 Task: Find connections with filter location Diepenbeek with filter topic #engineeringwith filter profile language German with filter current company Blue Star Limited with filter school Kakinada Institute of Engineering and Technology with filter industry Consumer Services with filter service category Retirement Planning with filter keywords title Funeral Attendant
Action: Mouse moved to (491, 97)
Screenshot: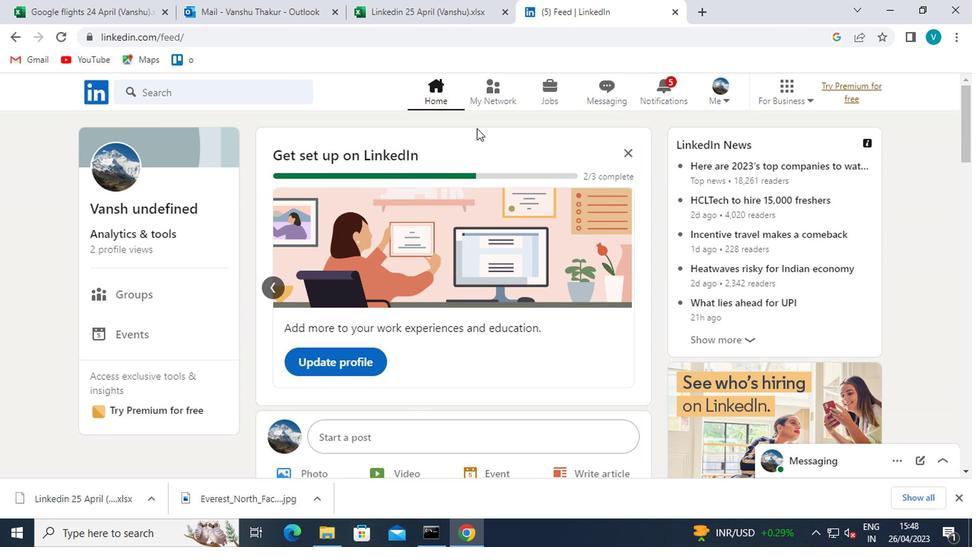
Action: Mouse pressed left at (491, 97)
Screenshot: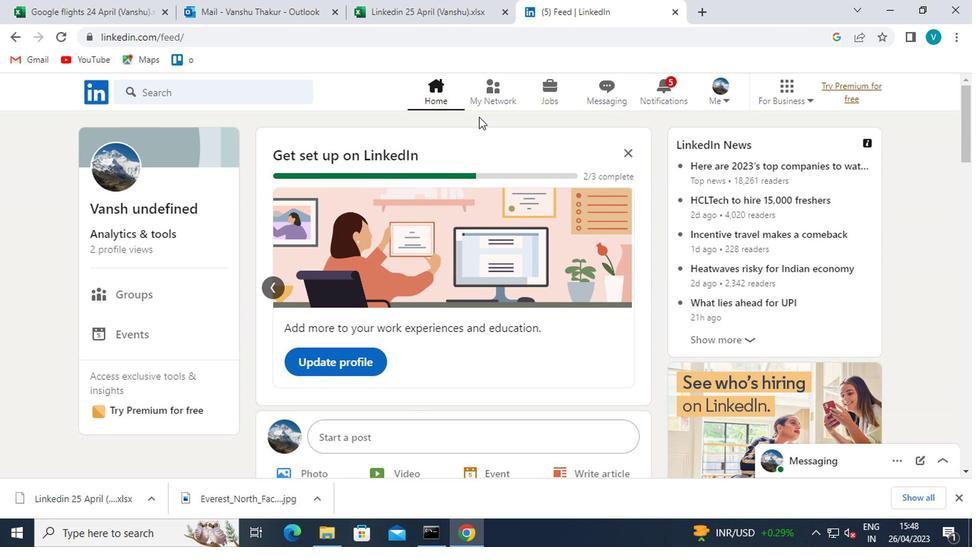 
Action: Mouse moved to (155, 173)
Screenshot: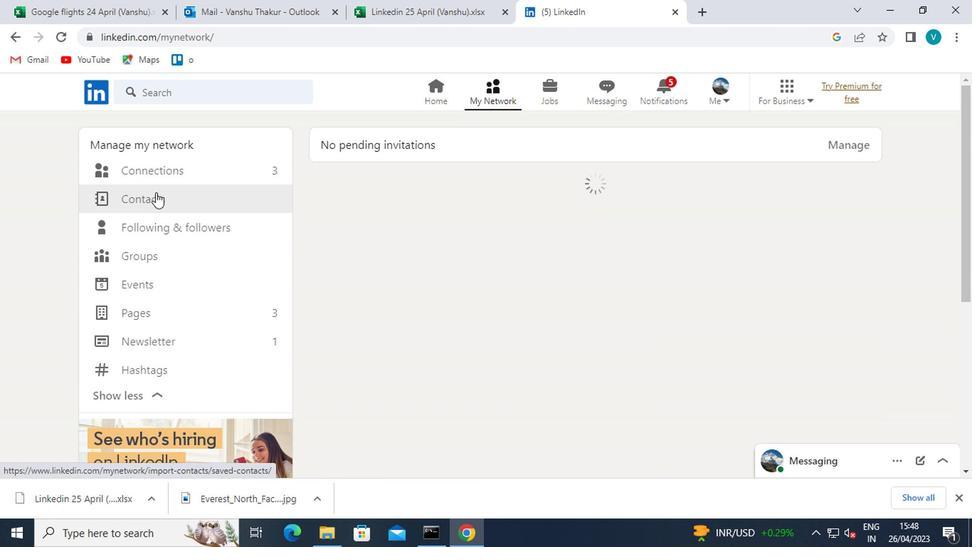 
Action: Mouse pressed left at (155, 173)
Screenshot: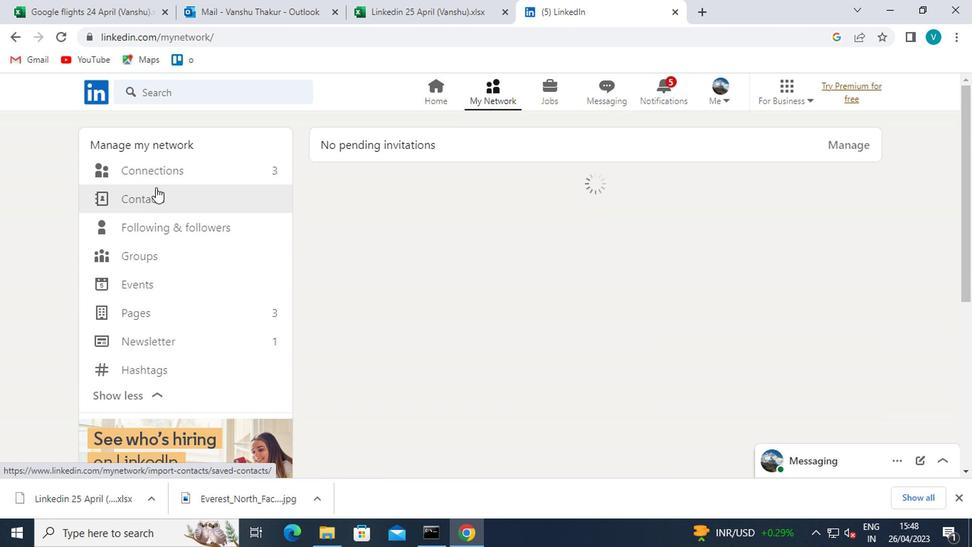 
Action: Mouse moved to (602, 177)
Screenshot: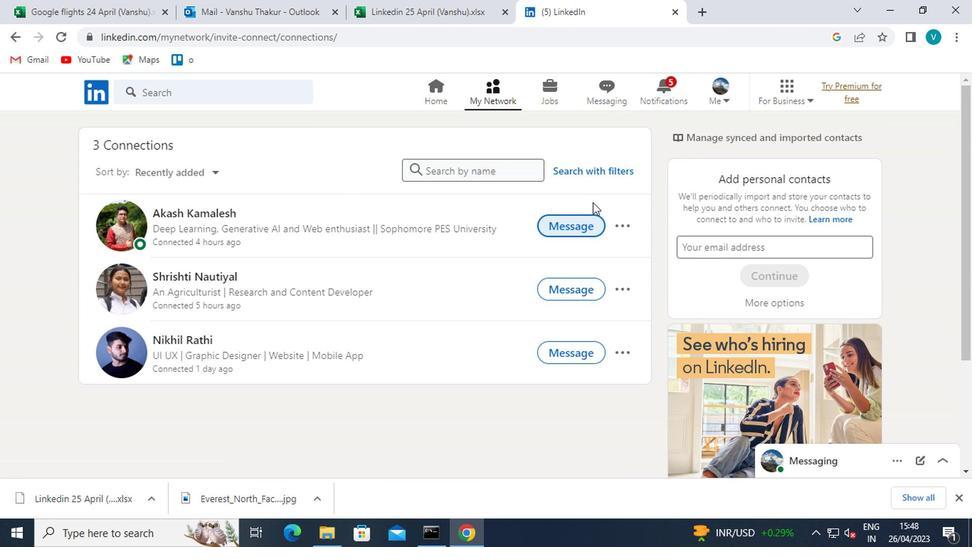 
Action: Mouse pressed left at (602, 177)
Screenshot: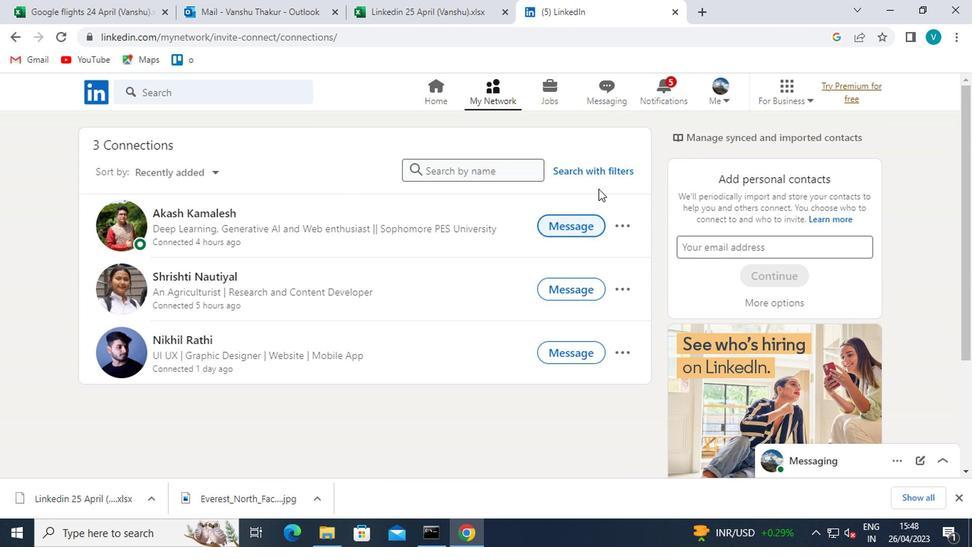 
Action: Mouse moved to (485, 130)
Screenshot: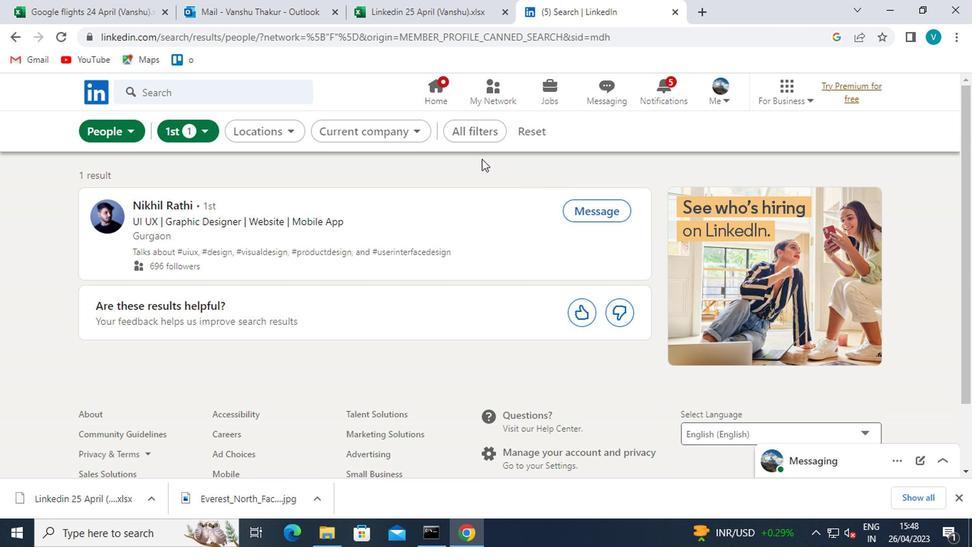 
Action: Mouse pressed left at (485, 130)
Screenshot: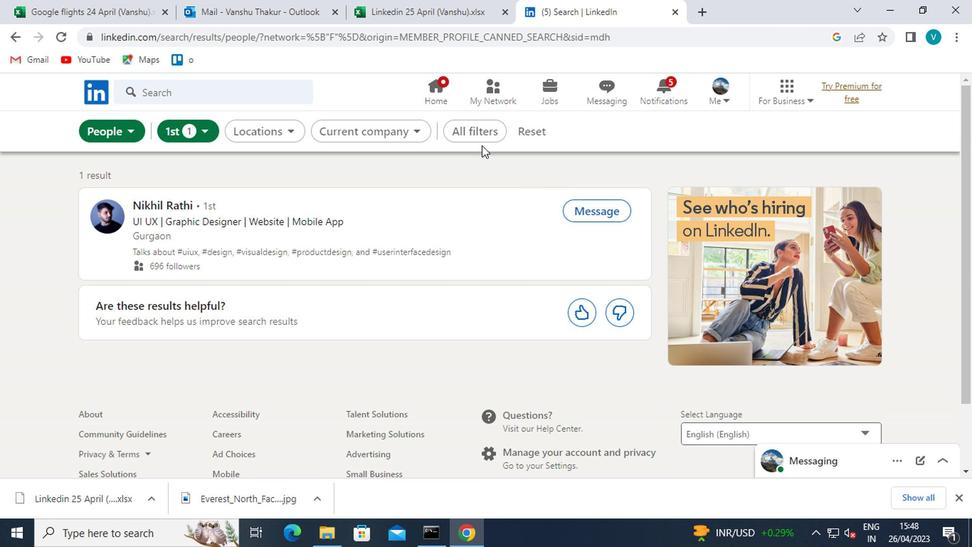 
Action: Mouse moved to (665, 289)
Screenshot: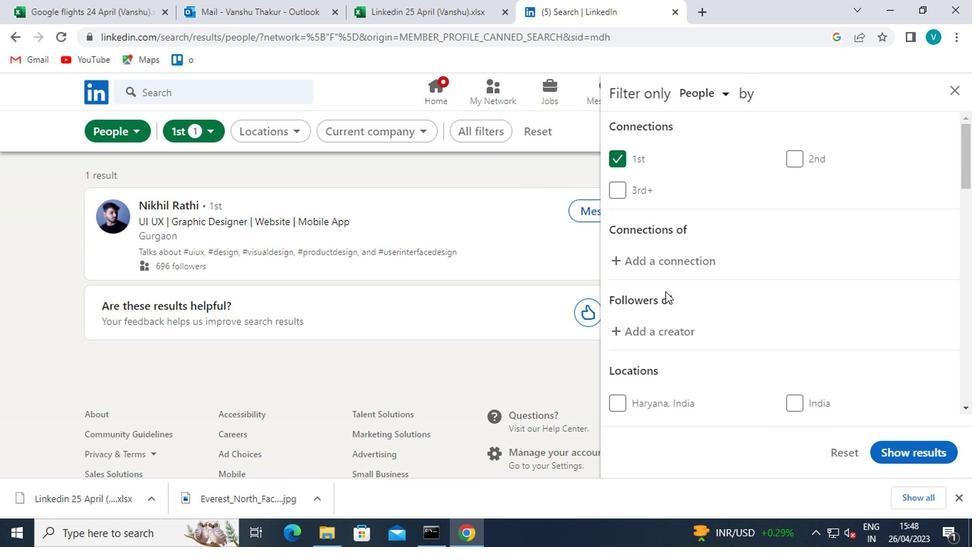 
Action: Mouse scrolled (665, 289) with delta (0, 0)
Screenshot: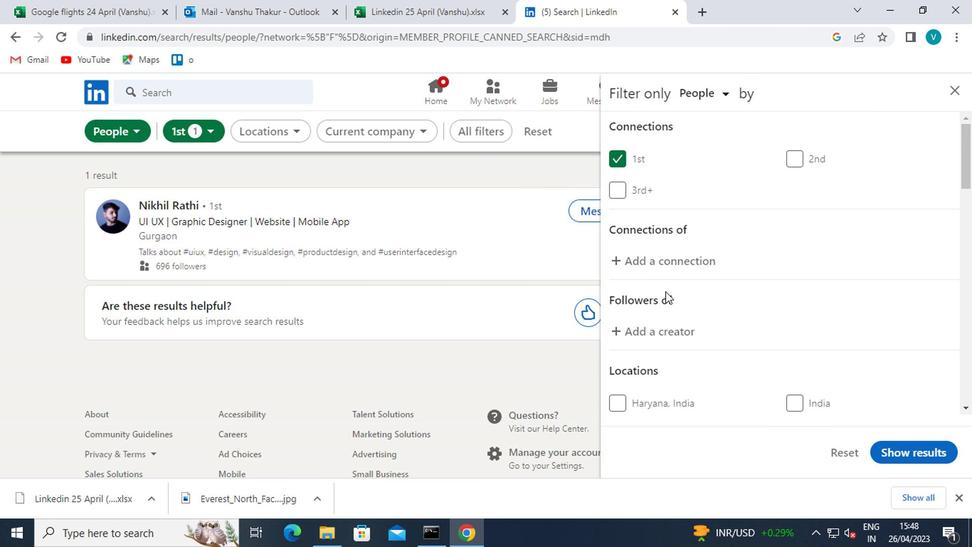 
Action: Mouse moved to (665, 290)
Screenshot: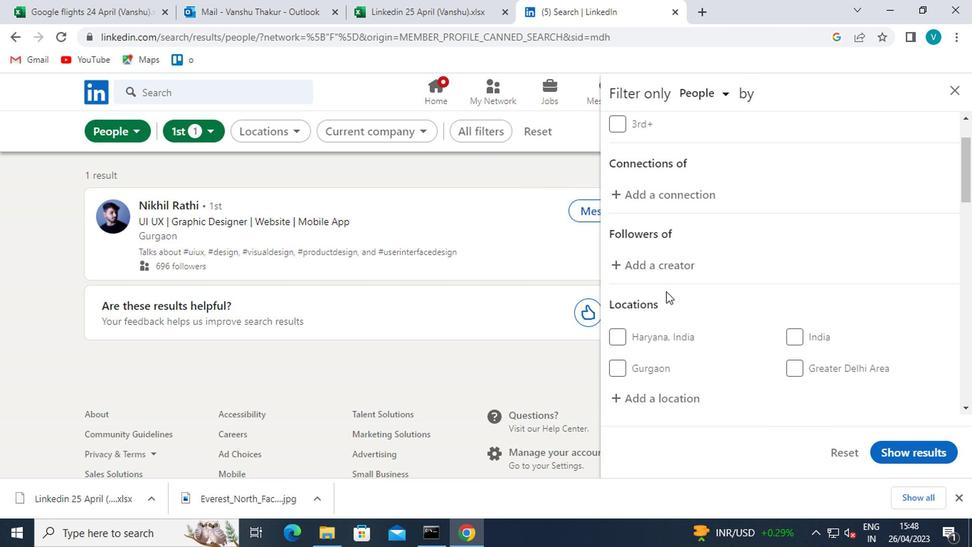 
Action: Mouse scrolled (665, 289) with delta (0, 0)
Screenshot: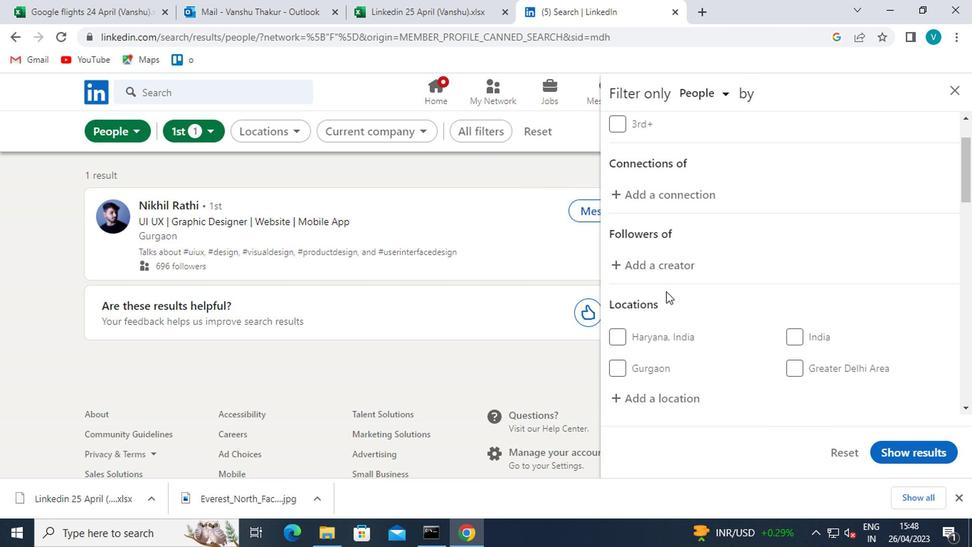 
Action: Mouse moved to (670, 327)
Screenshot: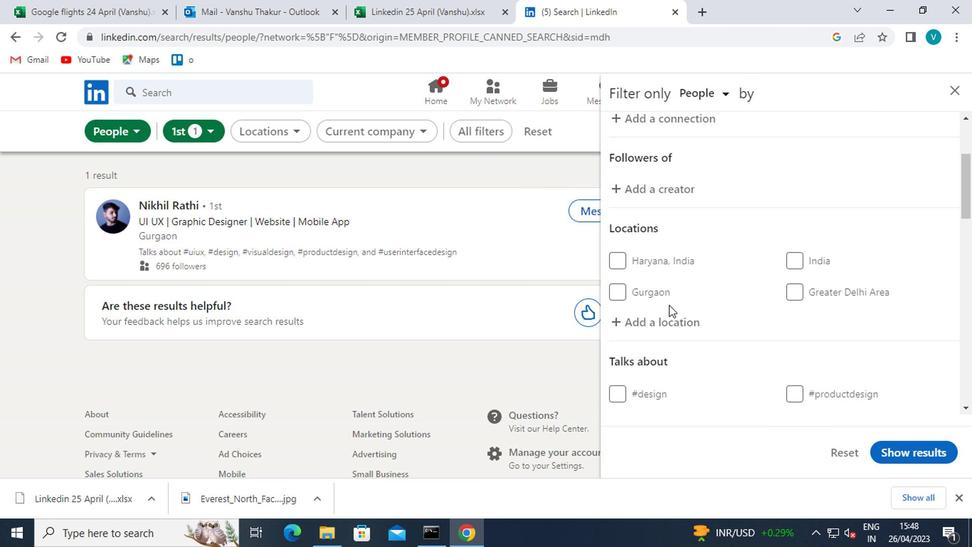 
Action: Mouse pressed left at (670, 327)
Screenshot: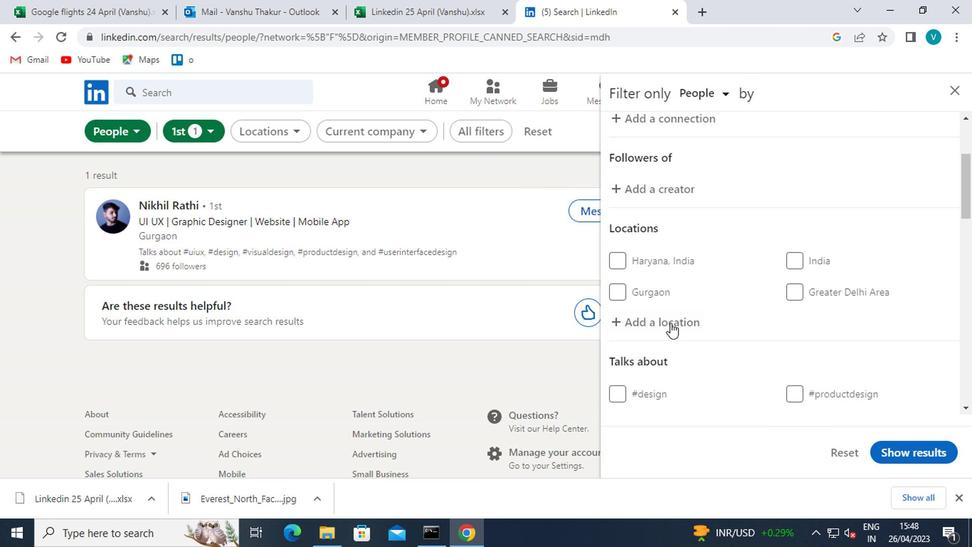 
Action: Mouse moved to (670, 327)
Screenshot: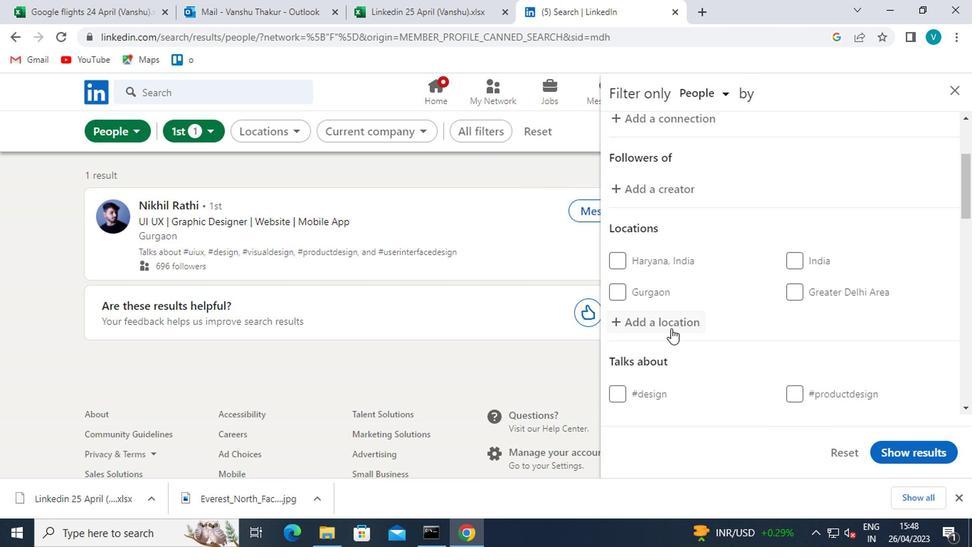 
Action: Key pressed <Key.shift><Key.shift><Key.shift><Key.shift><Key.shift><Key.shift><Key.shift><Key.shift><Key.shift><Key.shift><Key.shift><Key.shift><Key.shift><Key.shift><Key.shift>DIEPEN
Screenshot: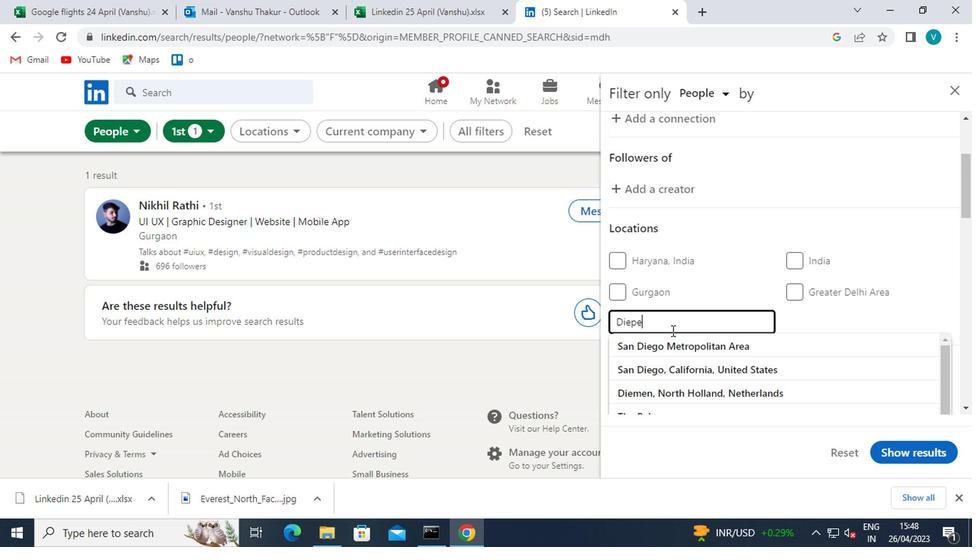 
Action: Mouse moved to (691, 345)
Screenshot: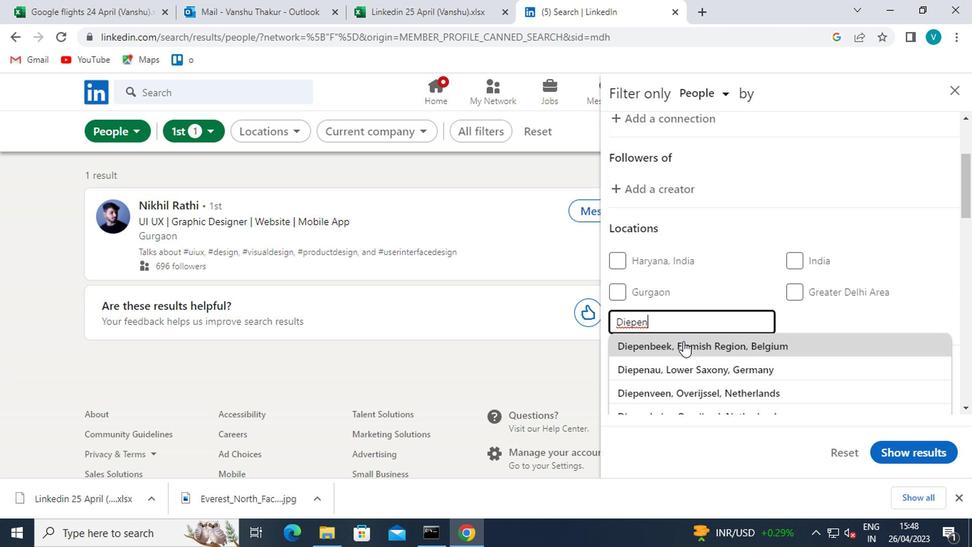 
Action: Mouse pressed left at (691, 345)
Screenshot: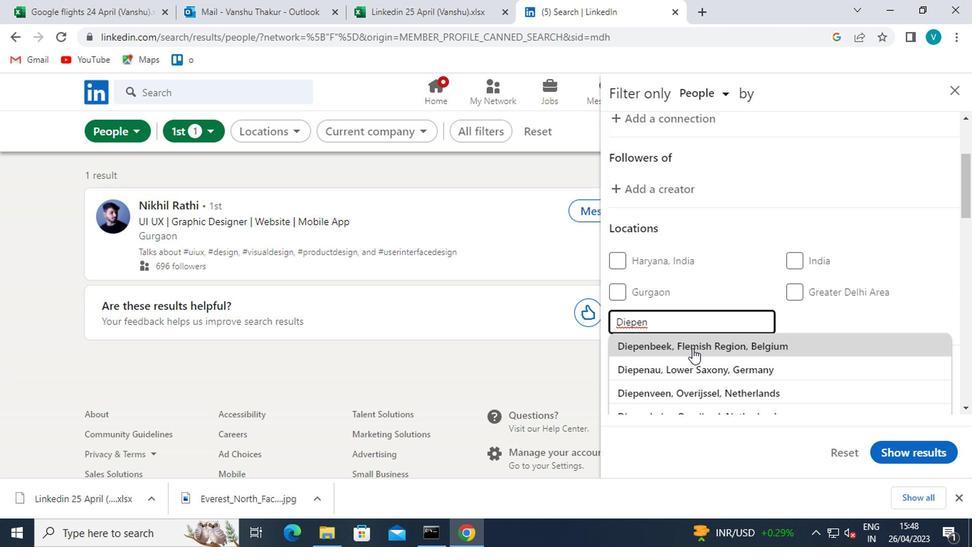 
Action: Mouse moved to (715, 326)
Screenshot: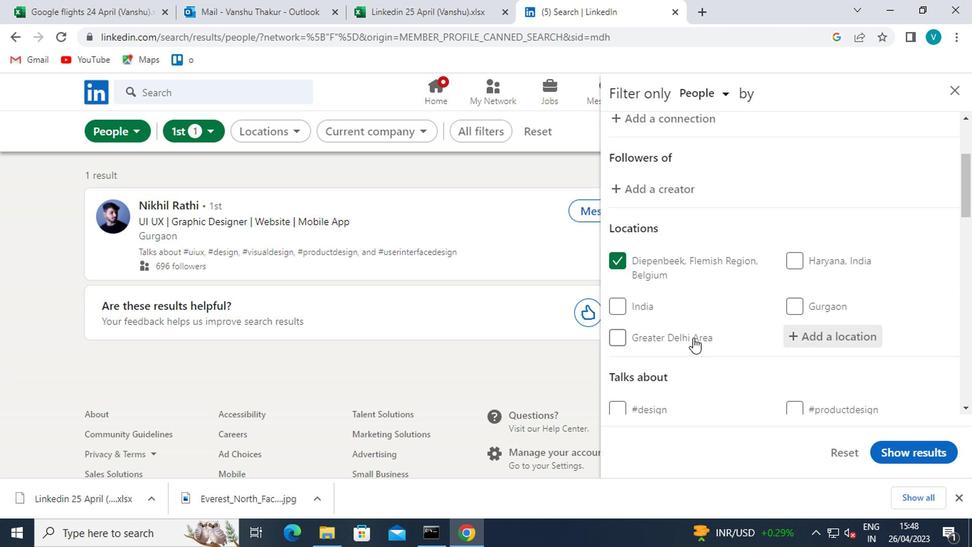 
Action: Mouse scrolled (715, 325) with delta (0, 0)
Screenshot: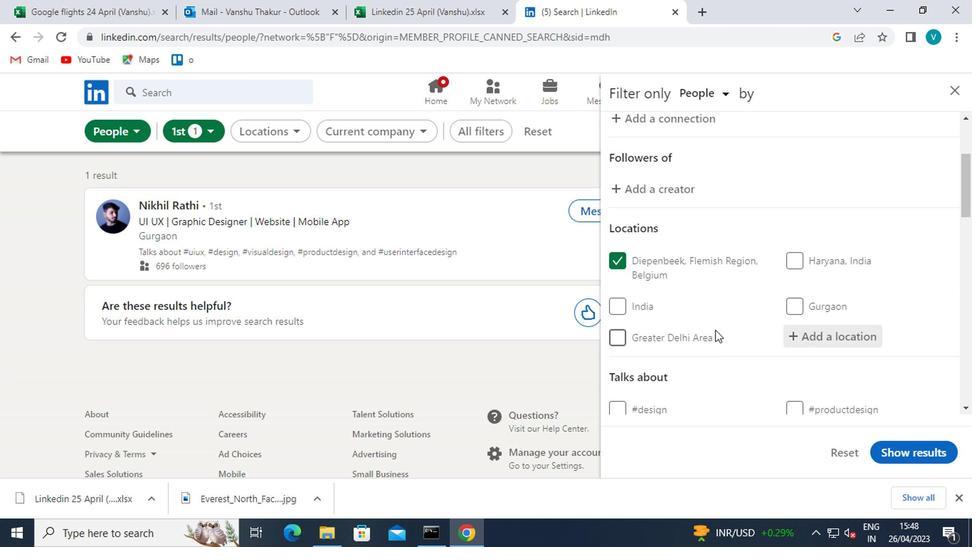 
Action: Mouse scrolled (715, 325) with delta (0, 0)
Screenshot: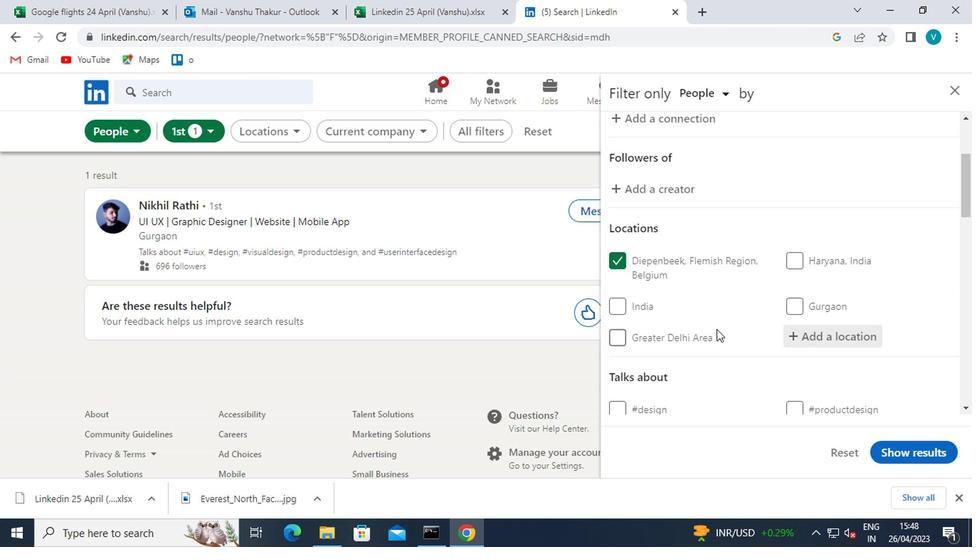 
Action: Mouse moved to (806, 331)
Screenshot: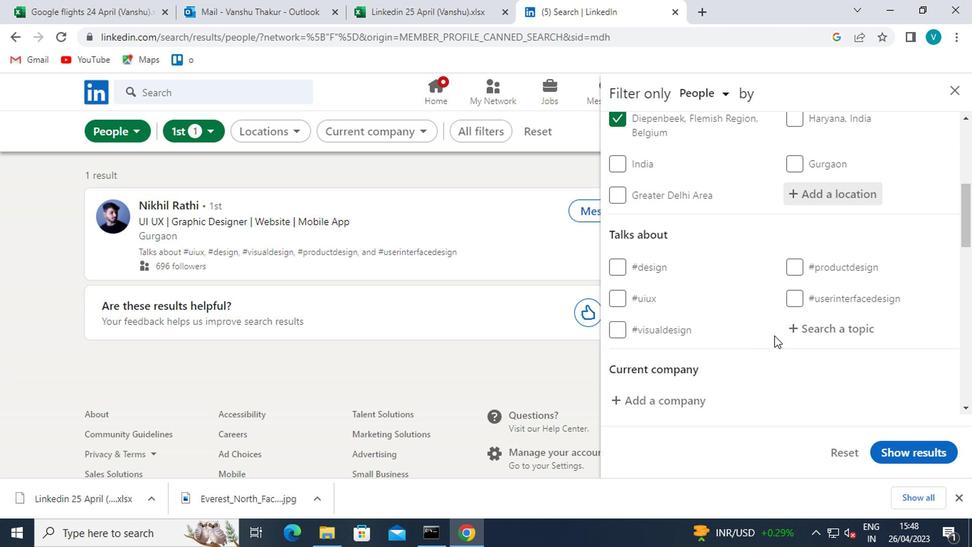 
Action: Mouse pressed left at (806, 331)
Screenshot: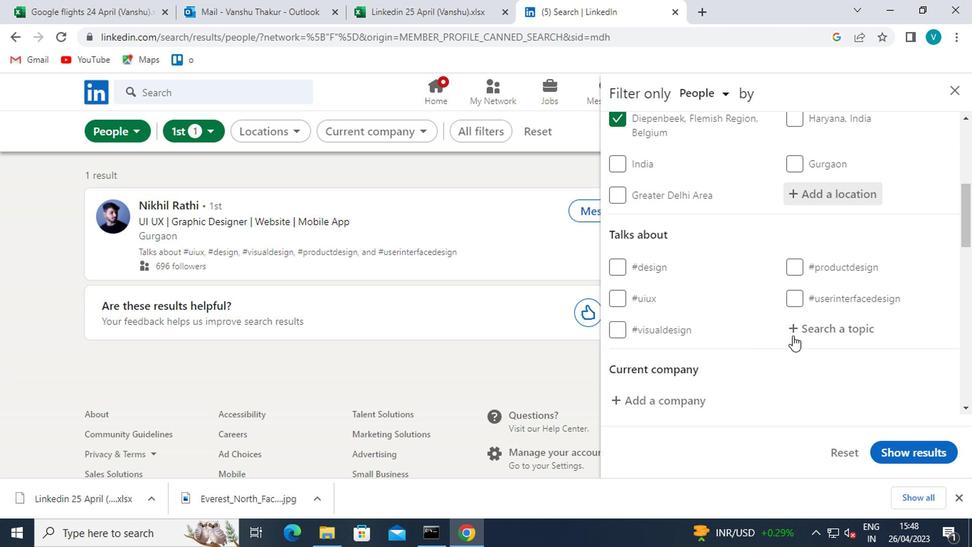 
Action: Key pressed <Key.shift><Key.shift><Key.shift><Key.shift><Key.shift>#ENGINEERING<Key.space>
Screenshot: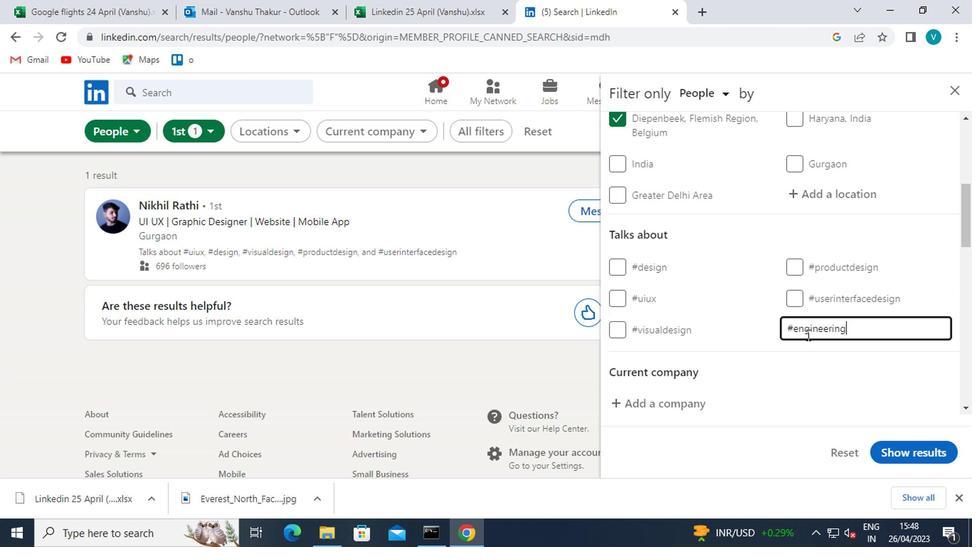 
Action: Mouse moved to (813, 365)
Screenshot: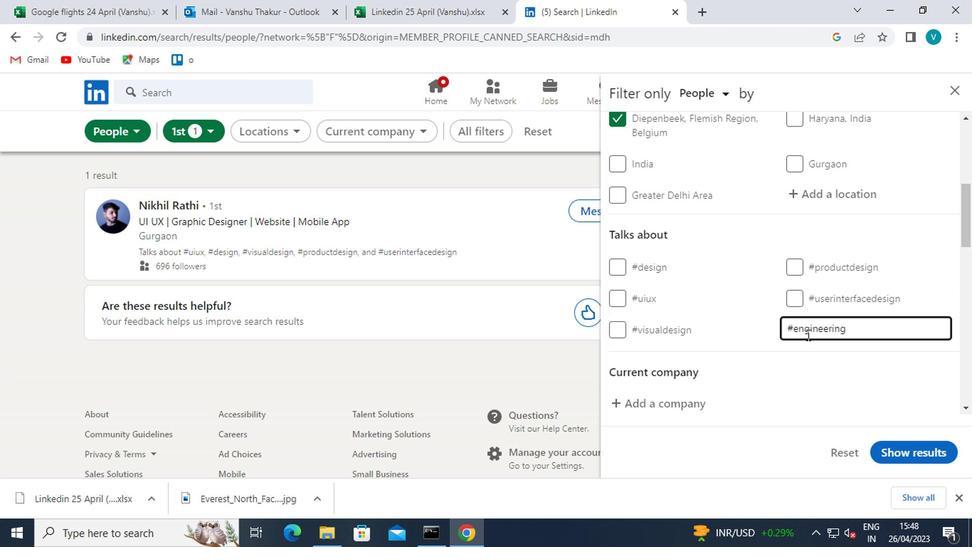 
Action: Mouse pressed left at (813, 365)
Screenshot: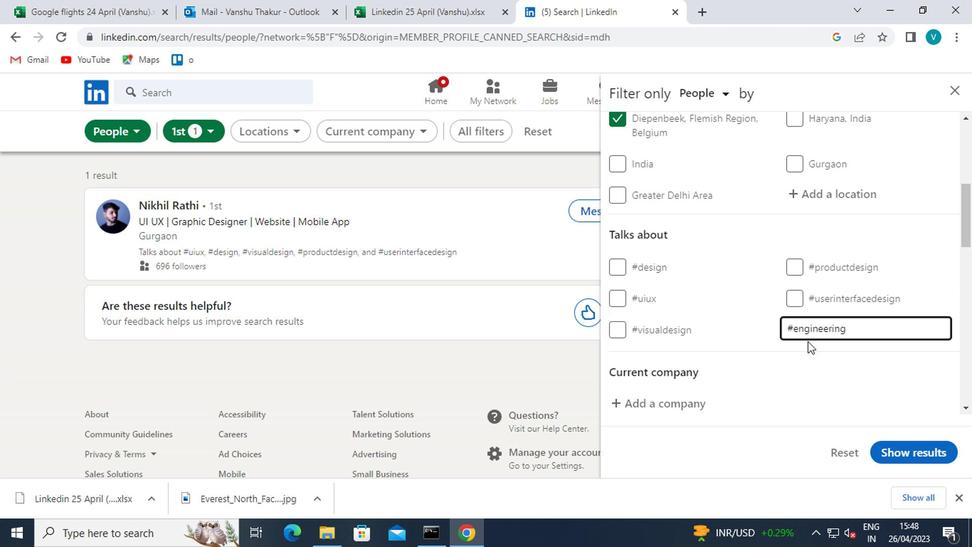 
Action: Mouse moved to (815, 365)
Screenshot: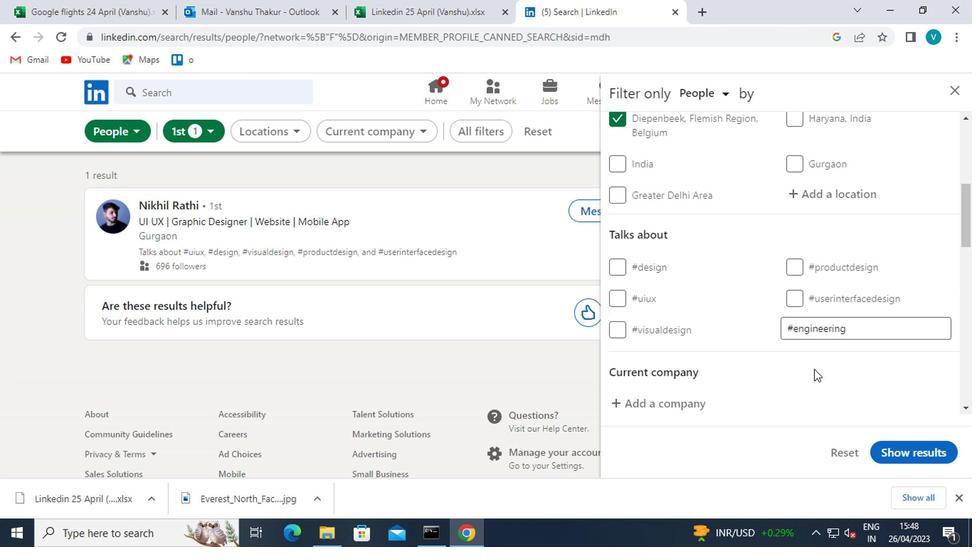 
Action: Mouse scrolled (815, 365) with delta (0, 0)
Screenshot: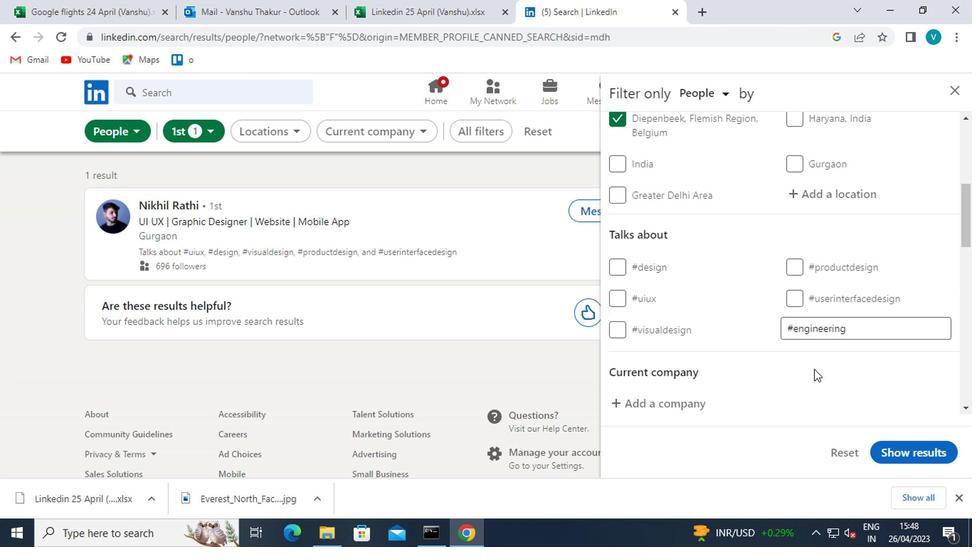
Action: Mouse scrolled (815, 365) with delta (0, 0)
Screenshot: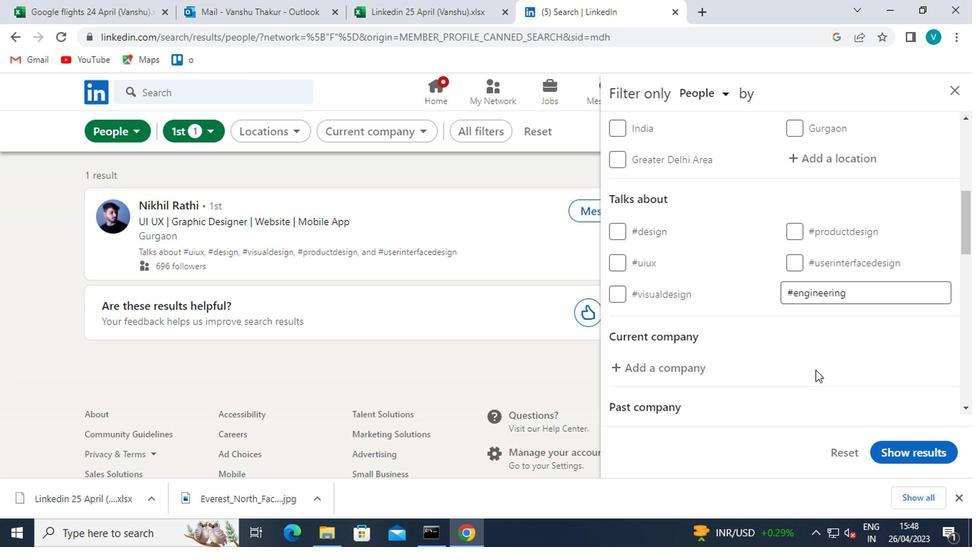 
Action: Mouse moved to (642, 265)
Screenshot: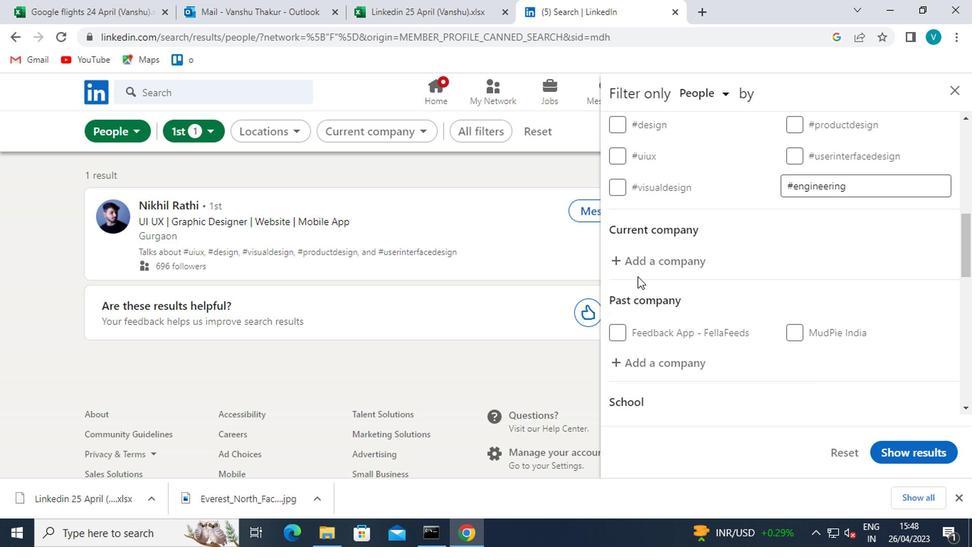 
Action: Mouse pressed left at (642, 265)
Screenshot: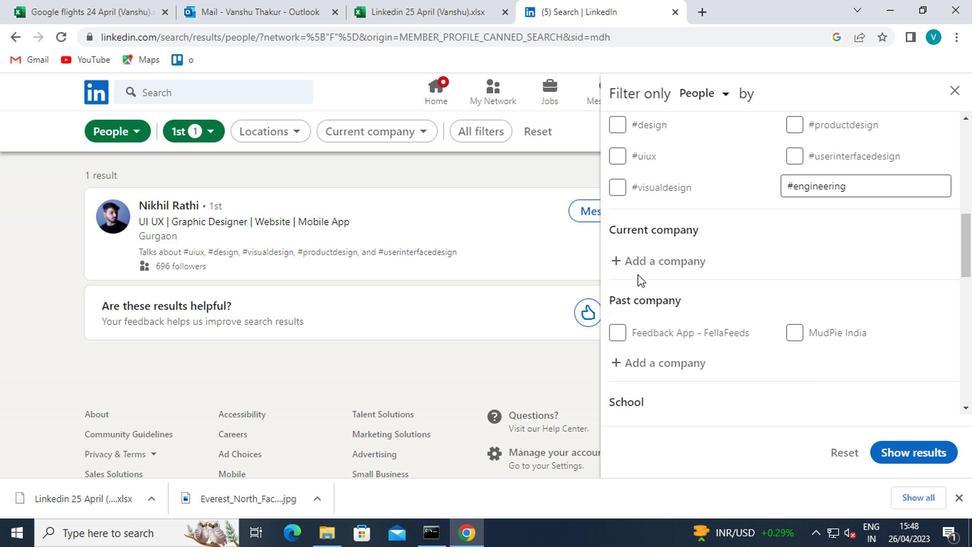 
Action: Mouse moved to (648, 261)
Screenshot: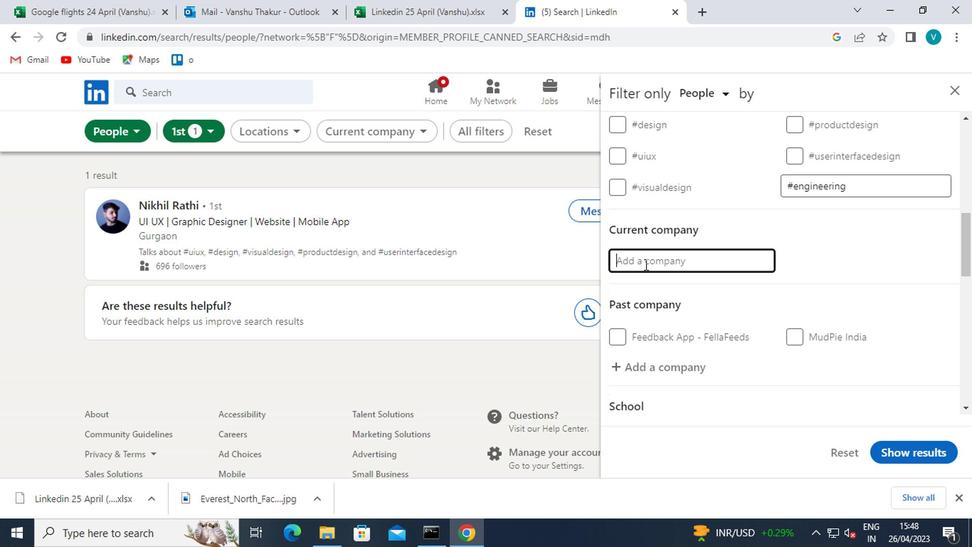 
Action: Key pressed <Key.shift>BLUE<Key.space><Key.shift>SATR<Key.space>
Screenshot: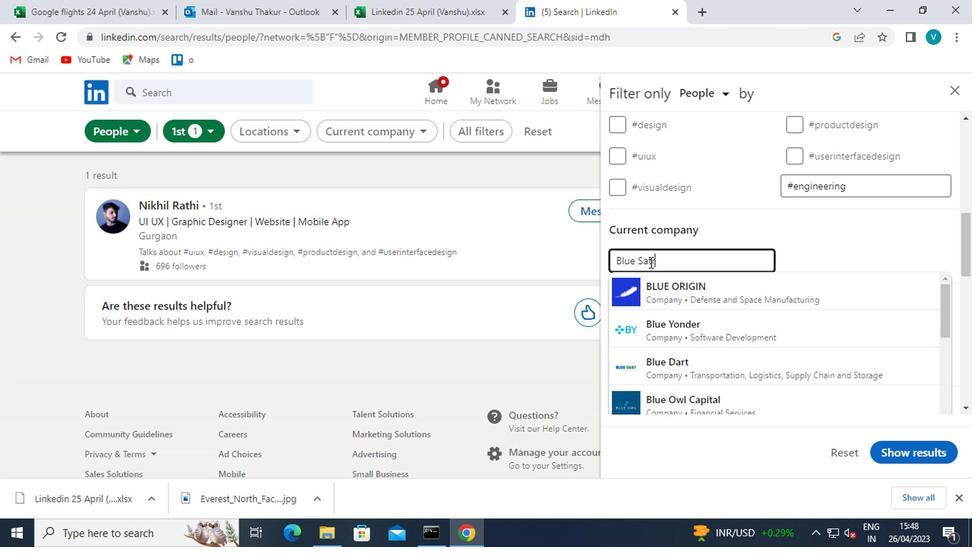 
Action: Mouse moved to (709, 274)
Screenshot: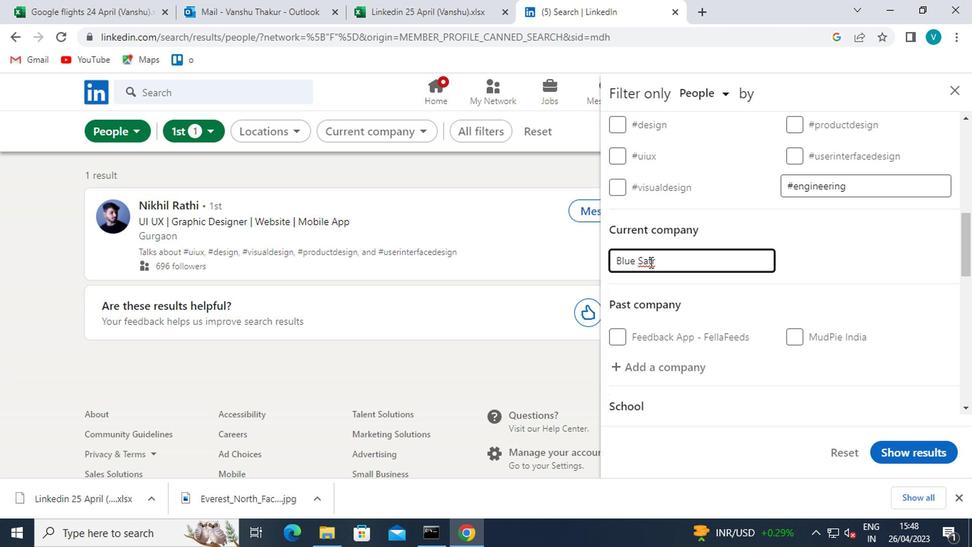 
Action: Key pressed <Key.backspace><Key.backspace><Key.backspace><Key.backspace>TAR<Key.space>
Screenshot: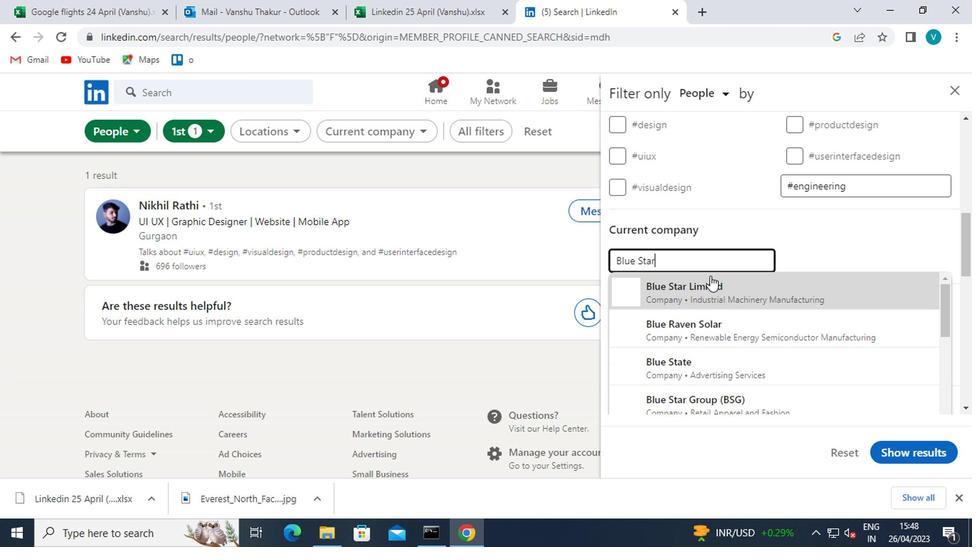 
Action: Mouse pressed left at (709, 274)
Screenshot: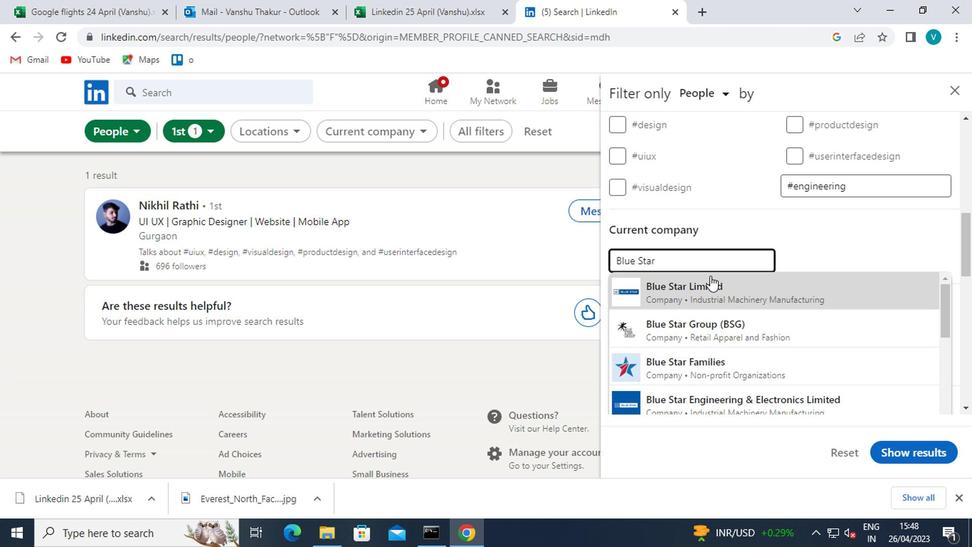 
Action: Mouse moved to (710, 274)
Screenshot: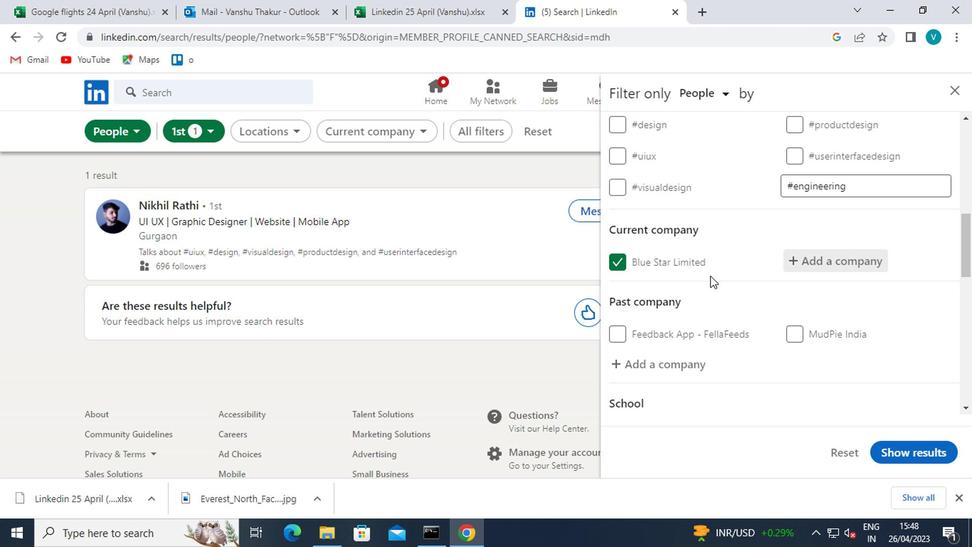 
Action: Mouse scrolled (710, 273) with delta (0, -1)
Screenshot: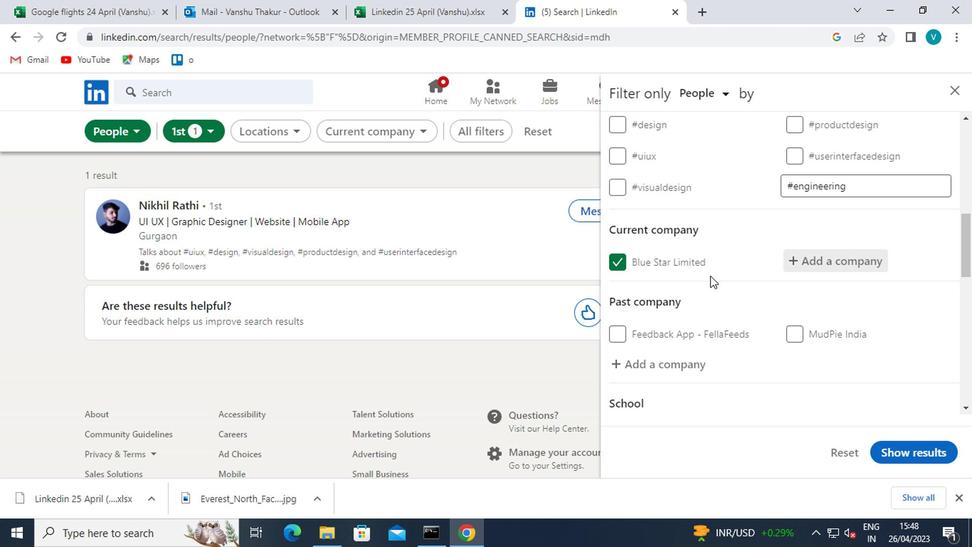
Action: Mouse scrolled (710, 273) with delta (0, -1)
Screenshot: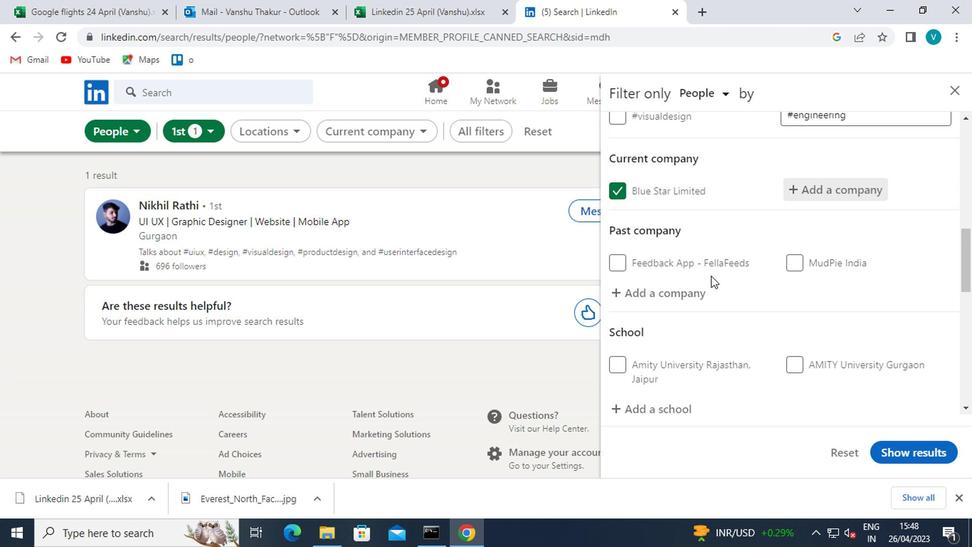 
Action: Mouse moved to (665, 337)
Screenshot: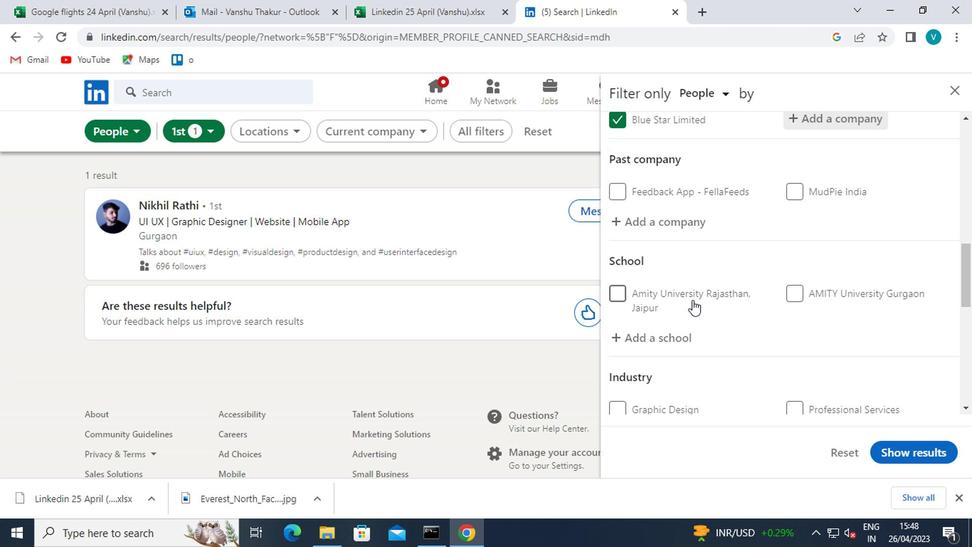 
Action: Mouse pressed left at (665, 337)
Screenshot: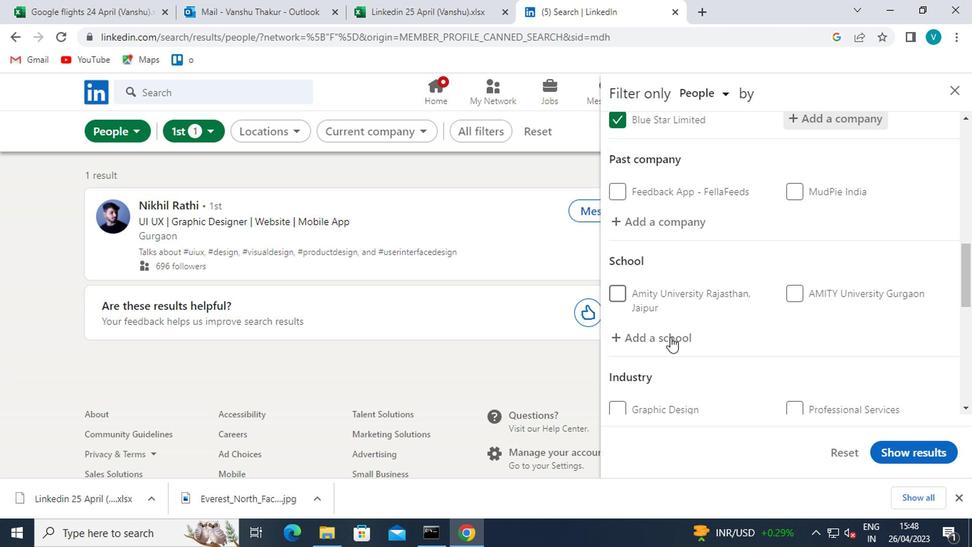 
Action: Mouse moved to (679, 342)
Screenshot: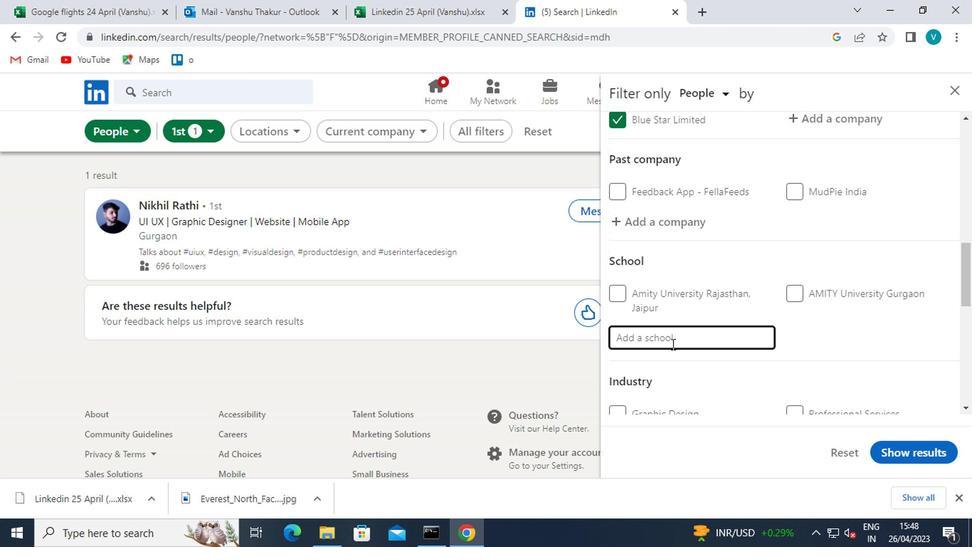 
Action: Key pressed <Key.shift>KAKINADA
Screenshot: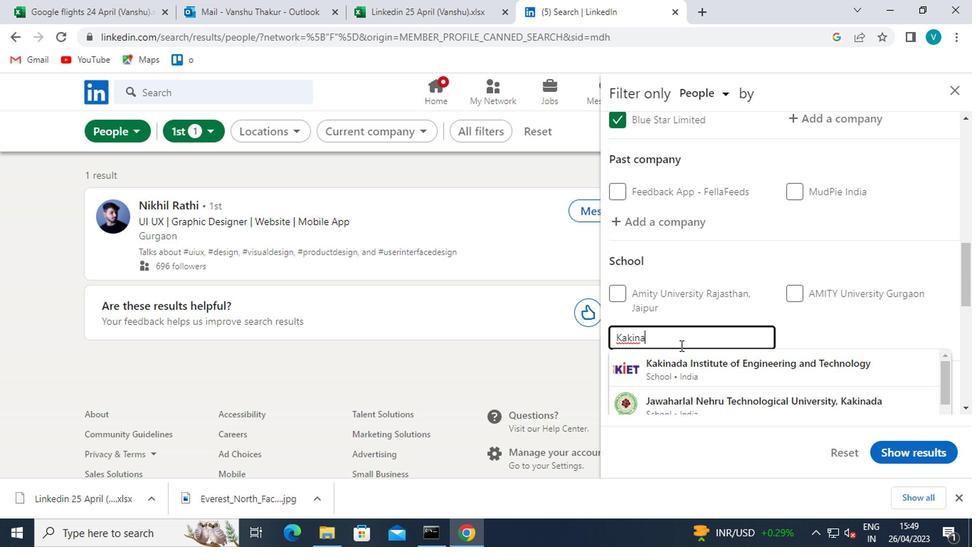 
Action: Mouse moved to (714, 365)
Screenshot: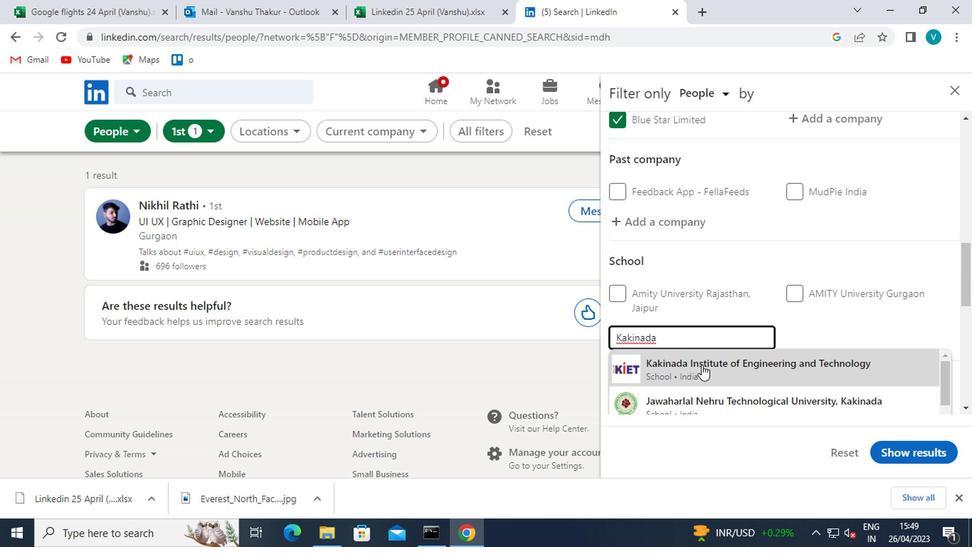 
Action: Mouse pressed left at (714, 365)
Screenshot: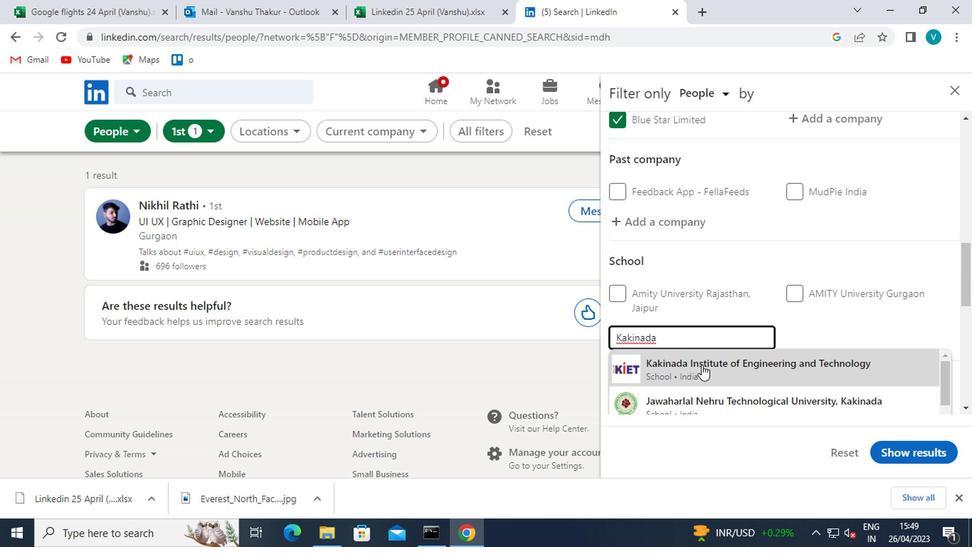 
Action: Mouse moved to (757, 348)
Screenshot: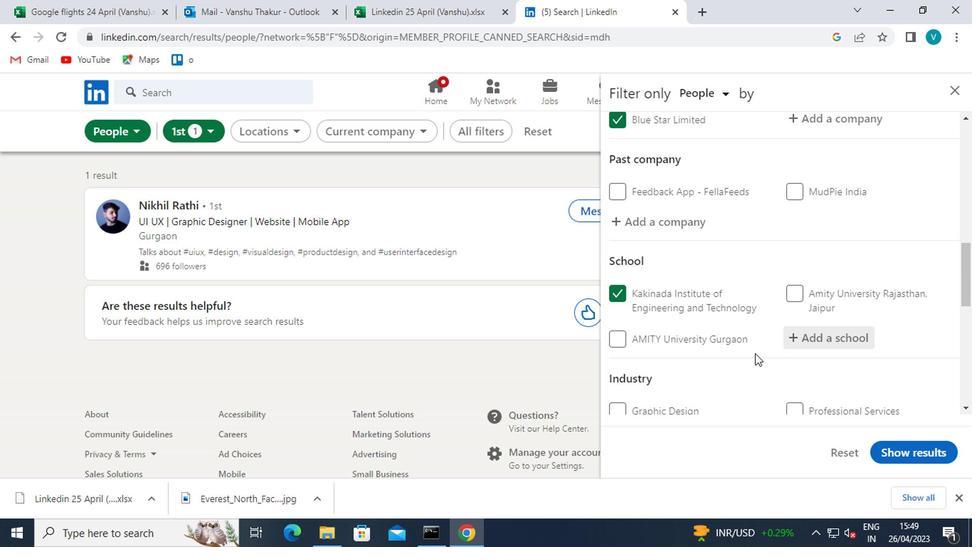 
Action: Mouse scrolled (757, 348) with delta (0, 0)
Screenshot: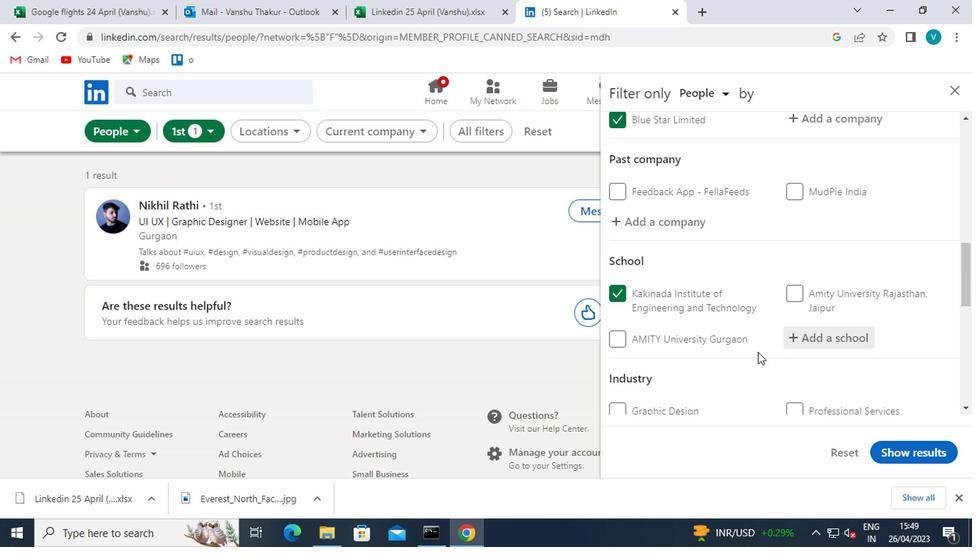 
Action: Mouse scrolled (757, 348) with delta (0, 0)
Screenshot: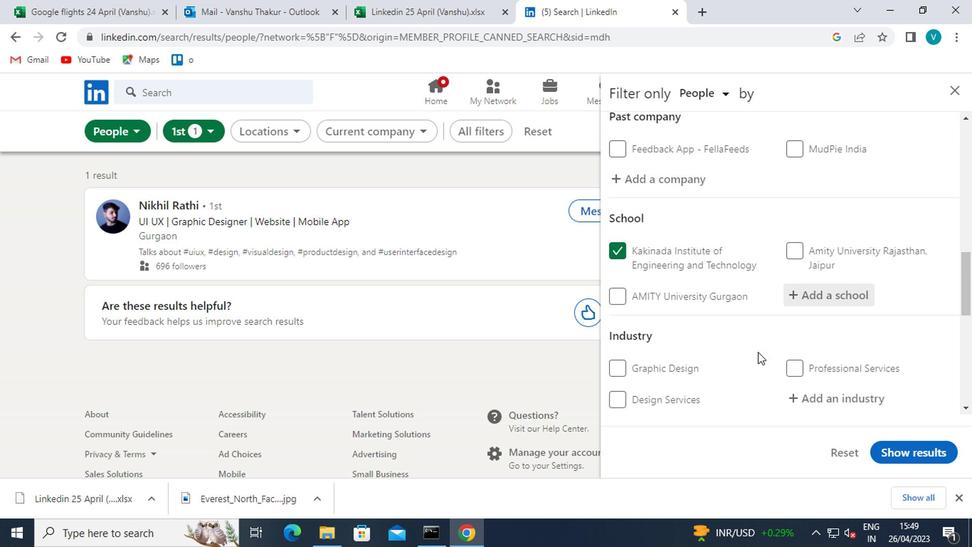 
Action: Mouse moved to (829, 298)
Screenshot: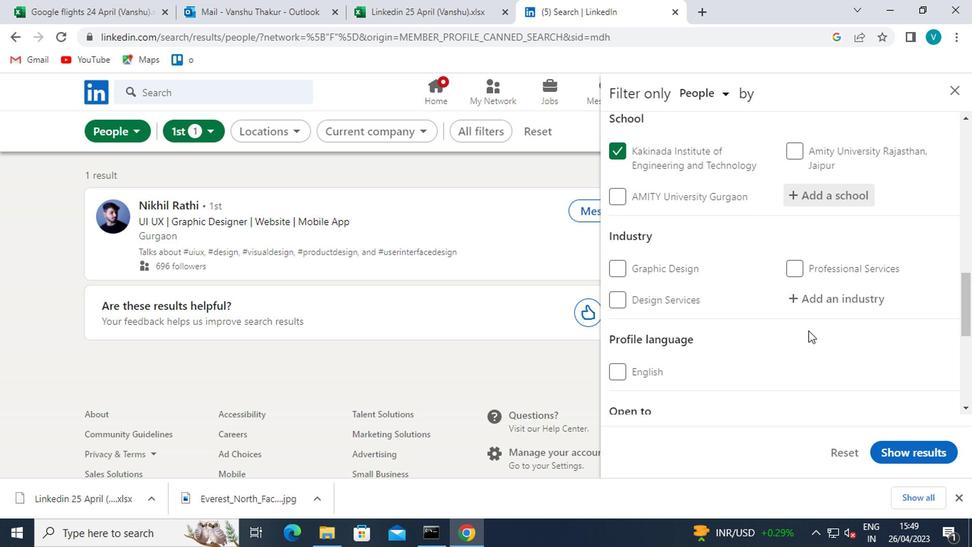 
Action: Mouse pressed left at (829, 298)
Screenshot: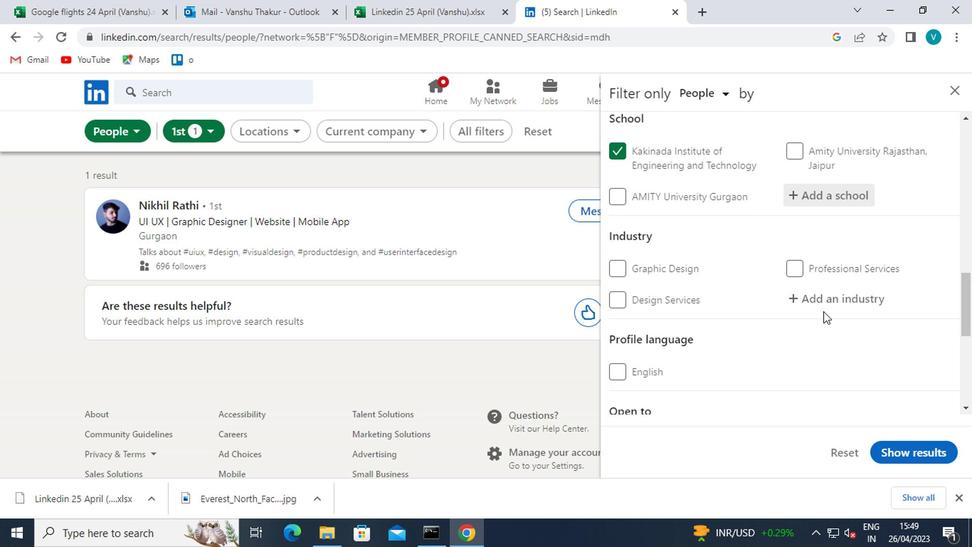 
Action: Mouse moved to (777, 284)
Screenshot: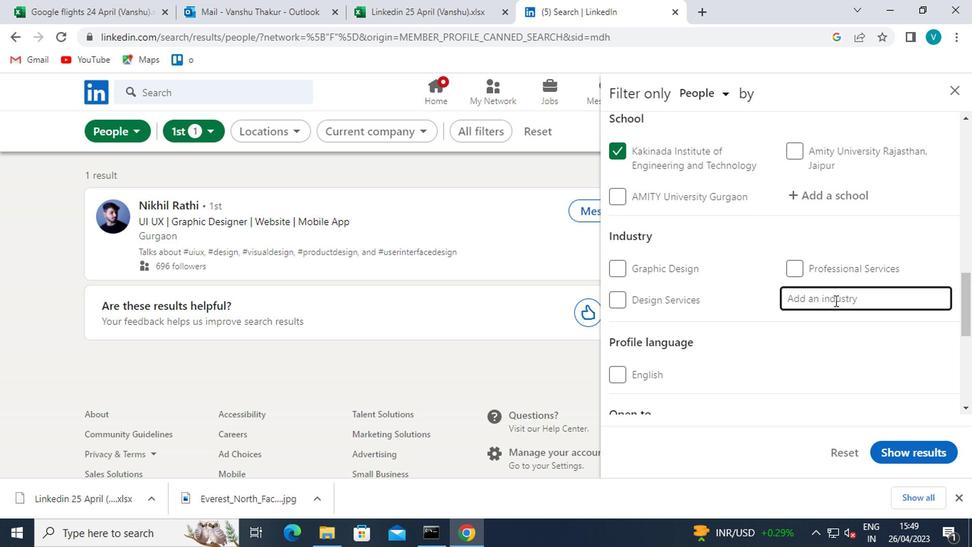 
Action: Key pressed <Key.shift>CONSUMER
Screenshot: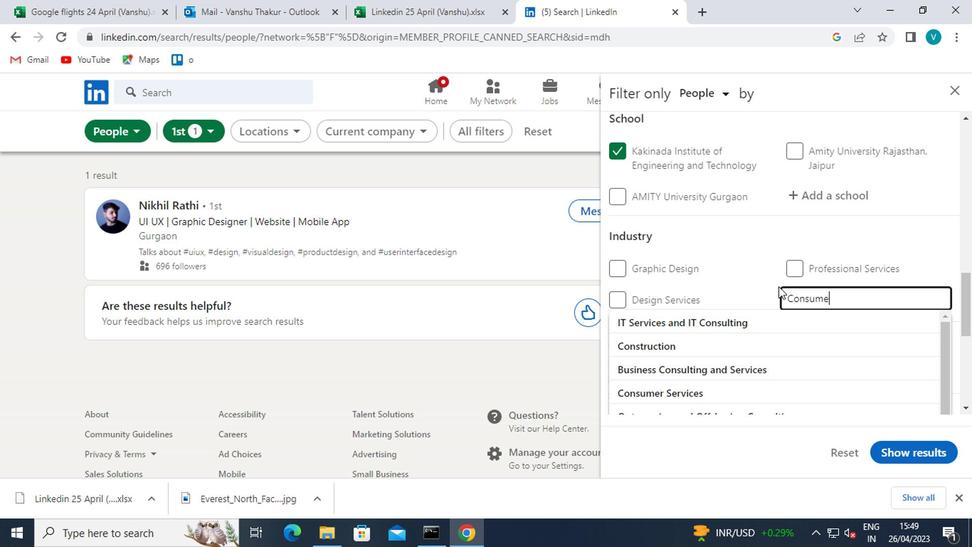 
Action: Mouse moved to (776, 284)
Screenshot: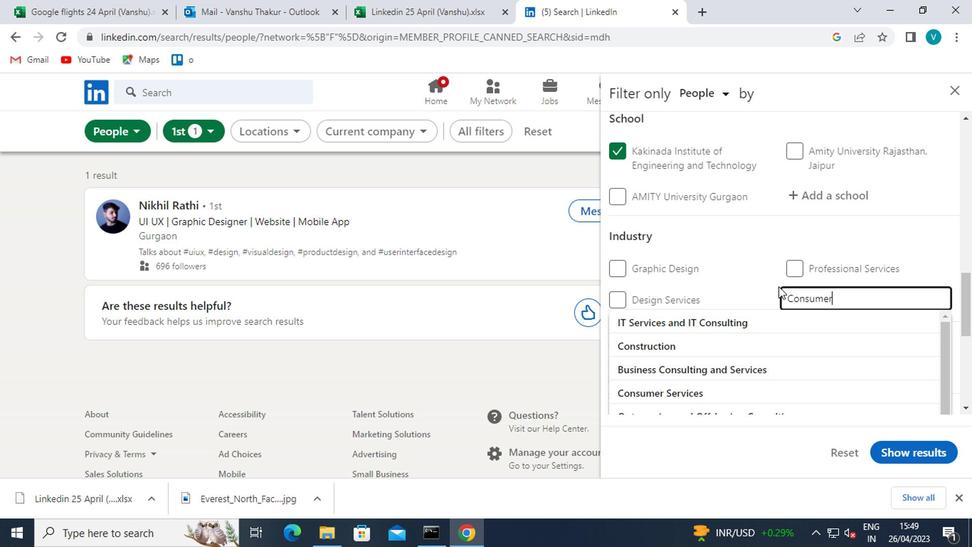 
Action: Key pressed <Key.space>
Screenshot: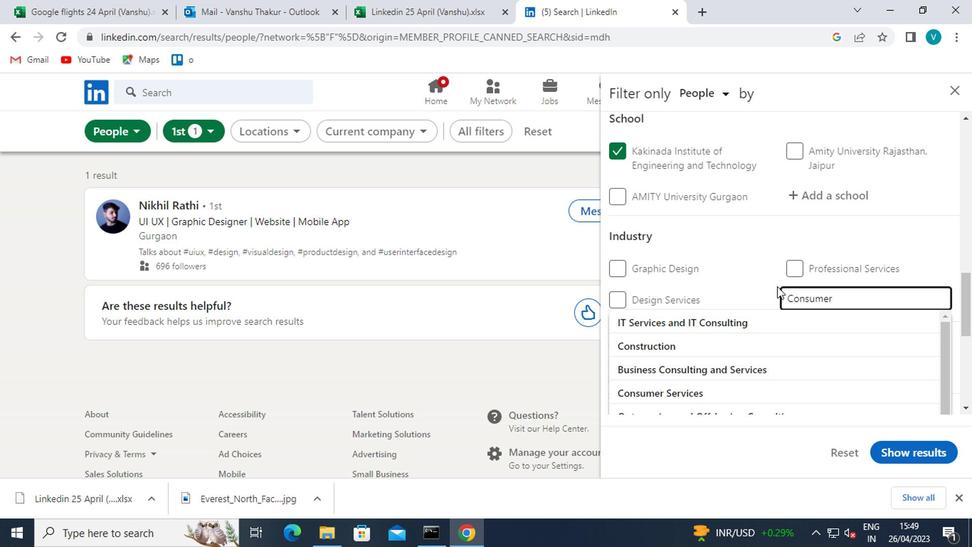 
Action: Mouse moved to (700, 312)
Screenshot: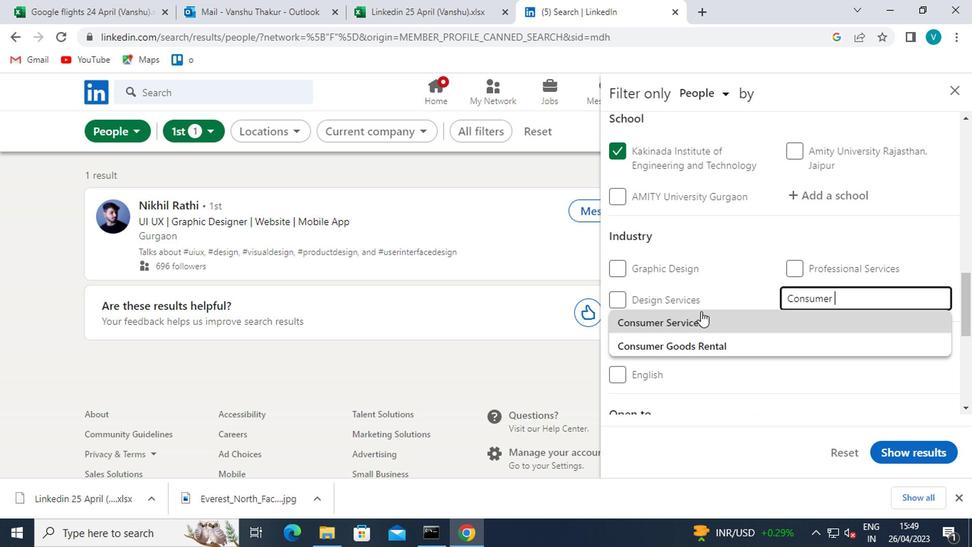 
Action: Mouse pressed left at (700, 312)
Screenshot: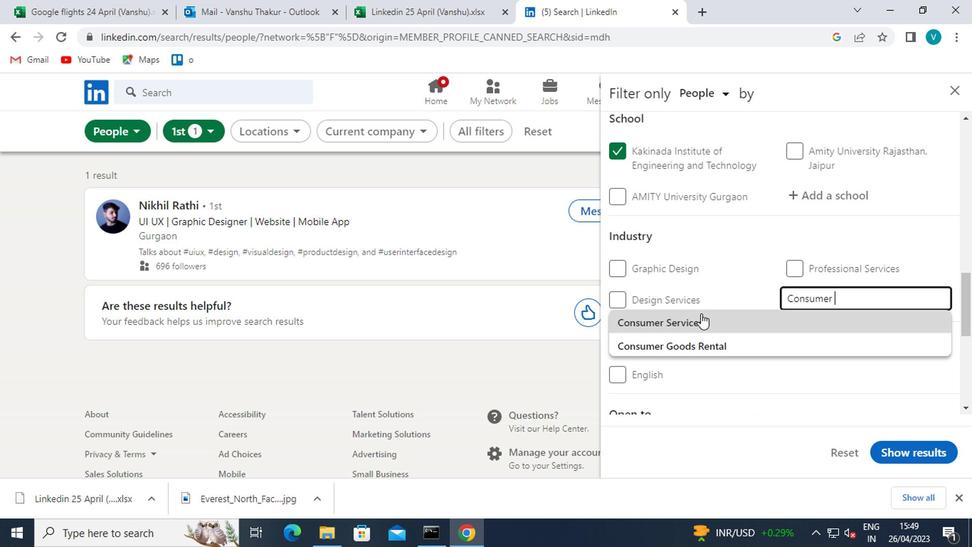 
Action: Mouse moved to (710, 314)
Screenshot: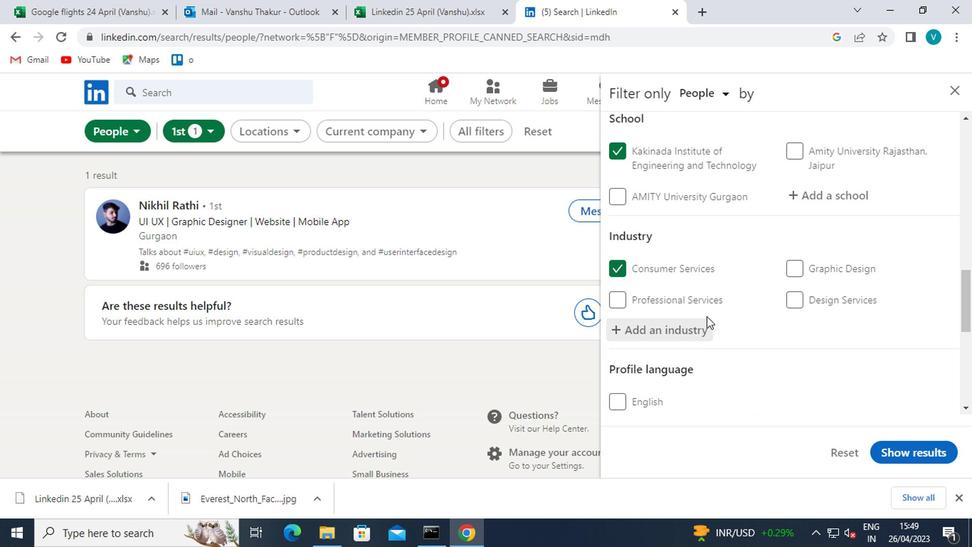 
Action: Mouse scrolled (710, 314) with delta (0, 0)
Screenshot: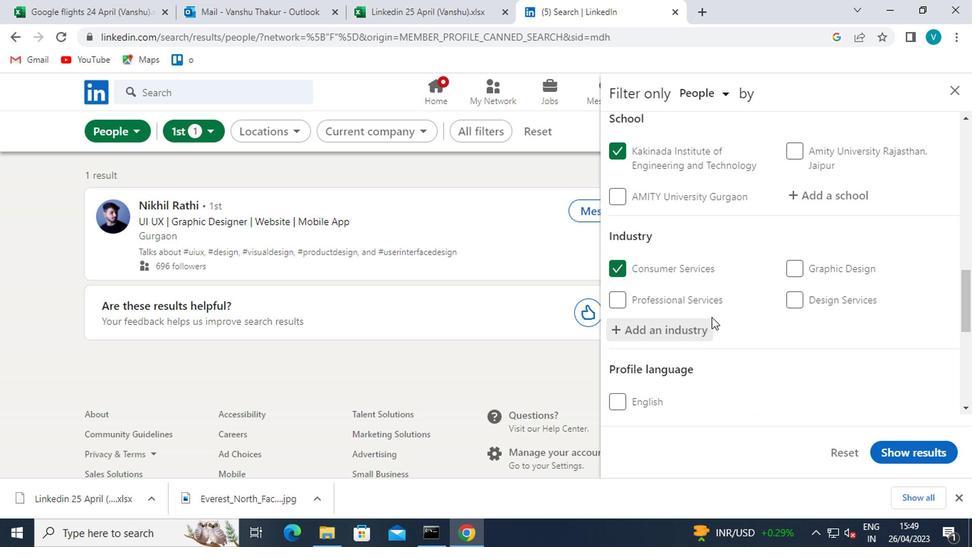 
Action: Mouse scrolled (710, 314) with delta (0, 0)
Screenshot: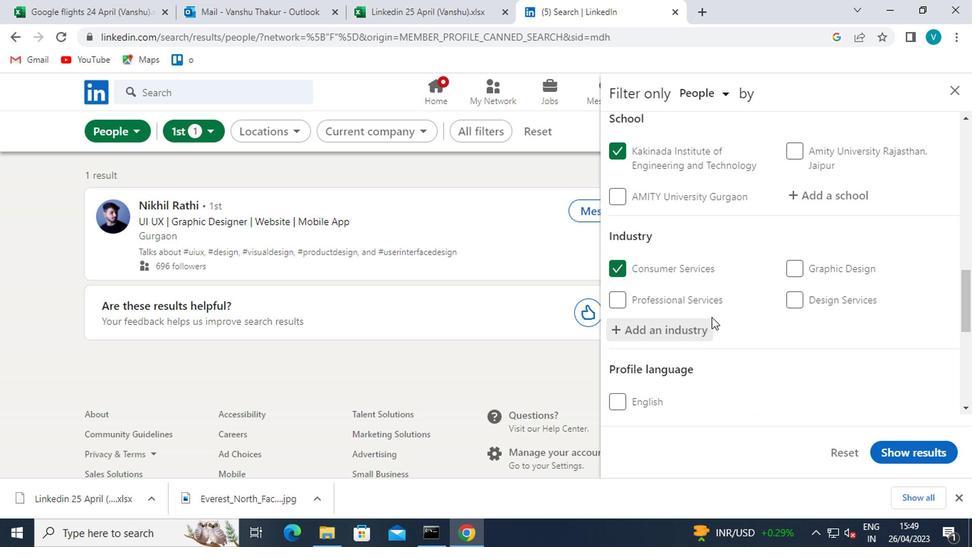 
Action: Mouse scrolled (710, 314) with delta (0, 0)
Screenshot: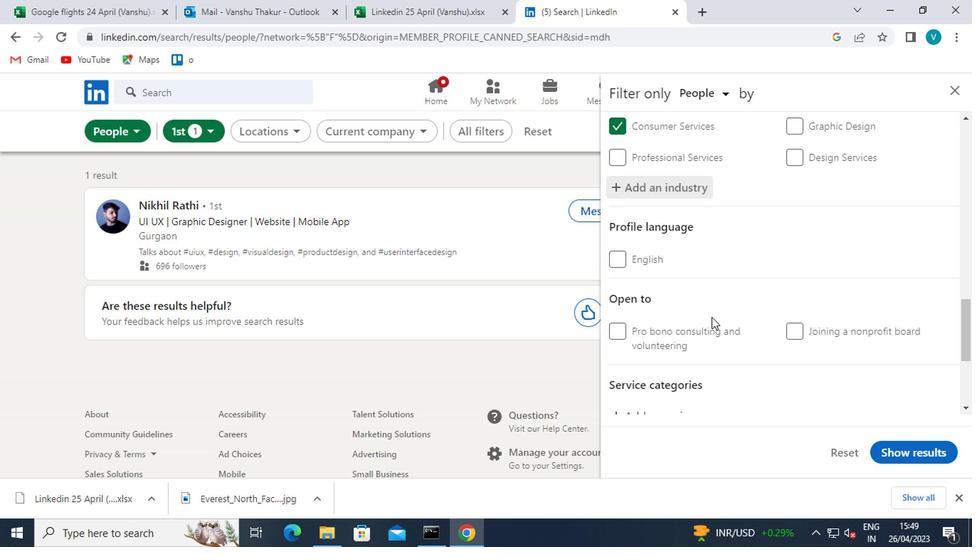 
Action: Mouse scrolled (710, 314) with delta (0, 0)
Screenshot: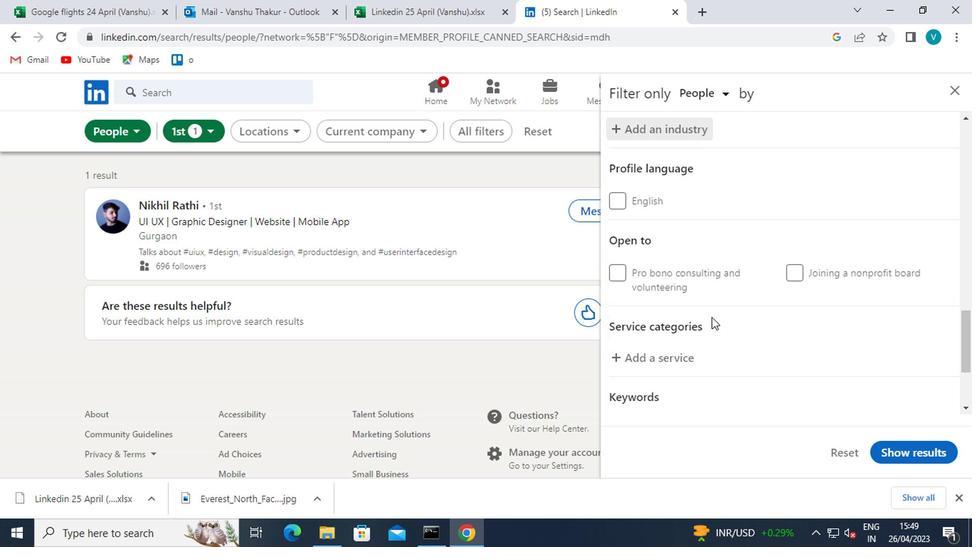 
Action: Mouse moved to (681, 271)
Screenshot: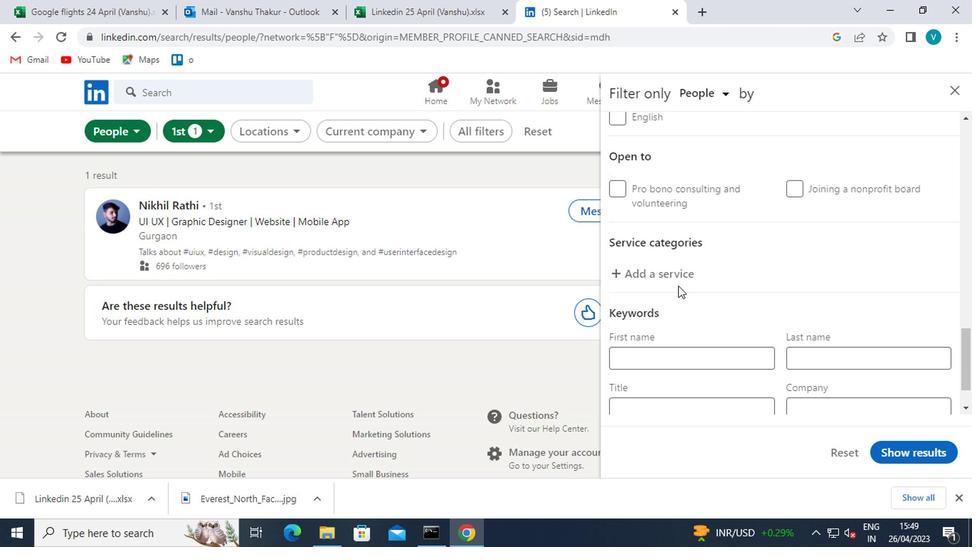 
Action: Mouse pressed left at (681, 271)
Screenshot: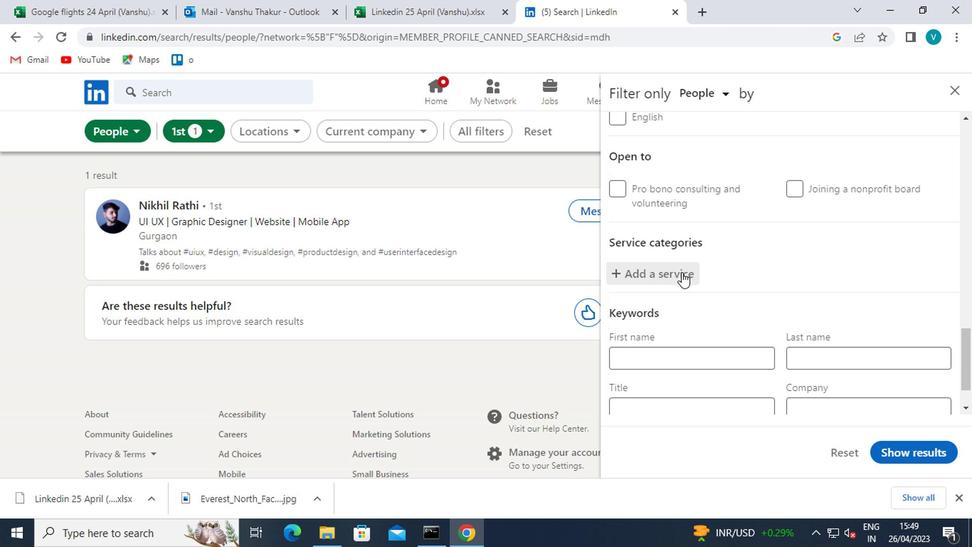 
Action: Mouse moved to (681, 270)
Screenshot: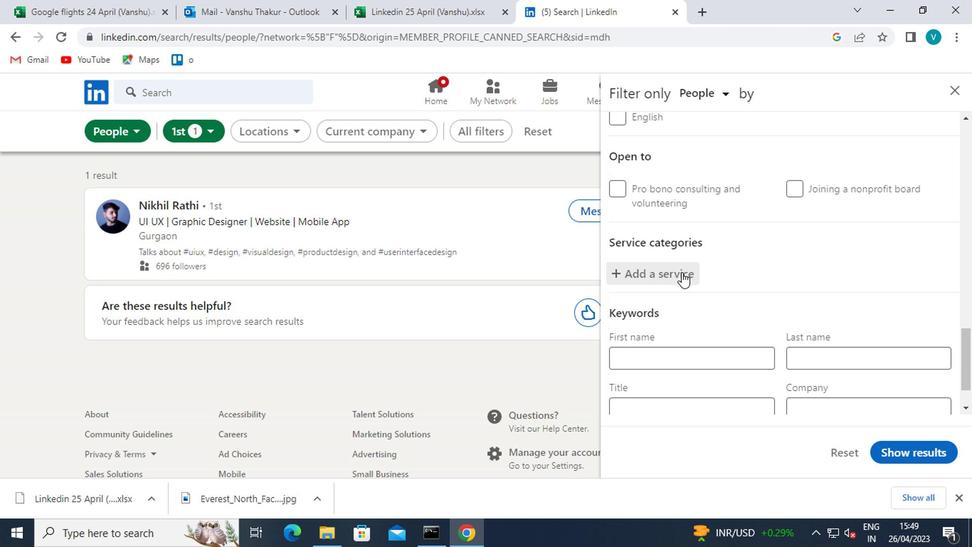 
Action: Key pressed <Key.shift>RETIRE
Screenshot: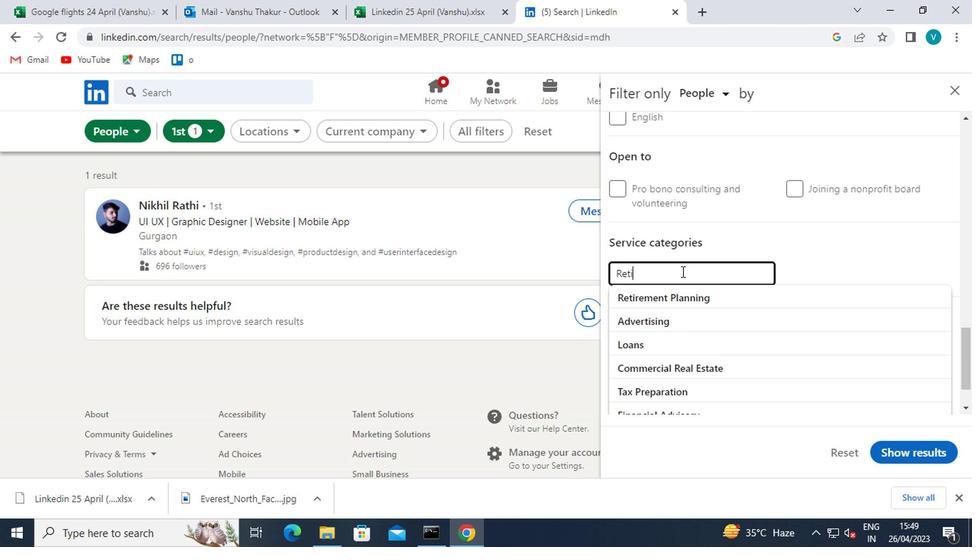 
Action: Mouse moved to (690, 263)
Screenshot: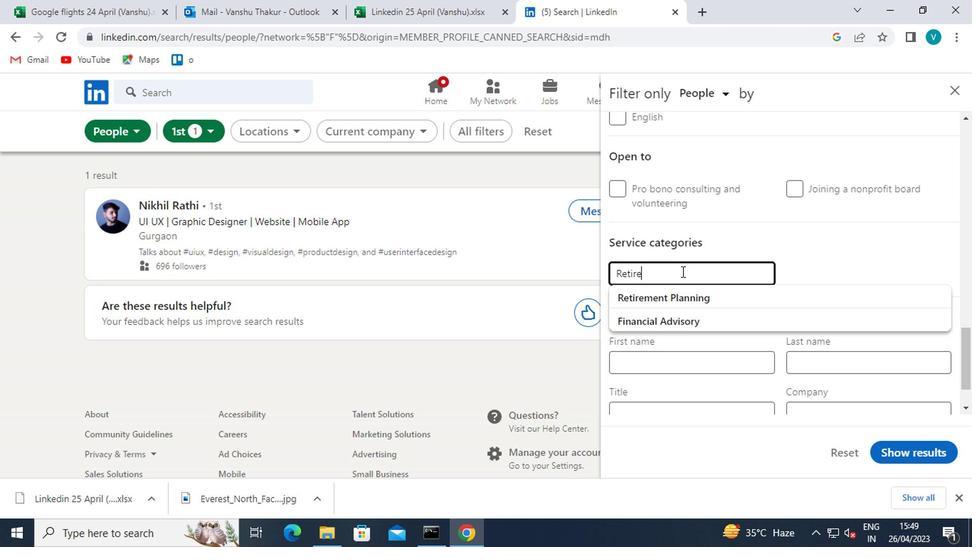 
Action: Mouse scrolled (690, 263) with delta (0, 0)
Screenshot: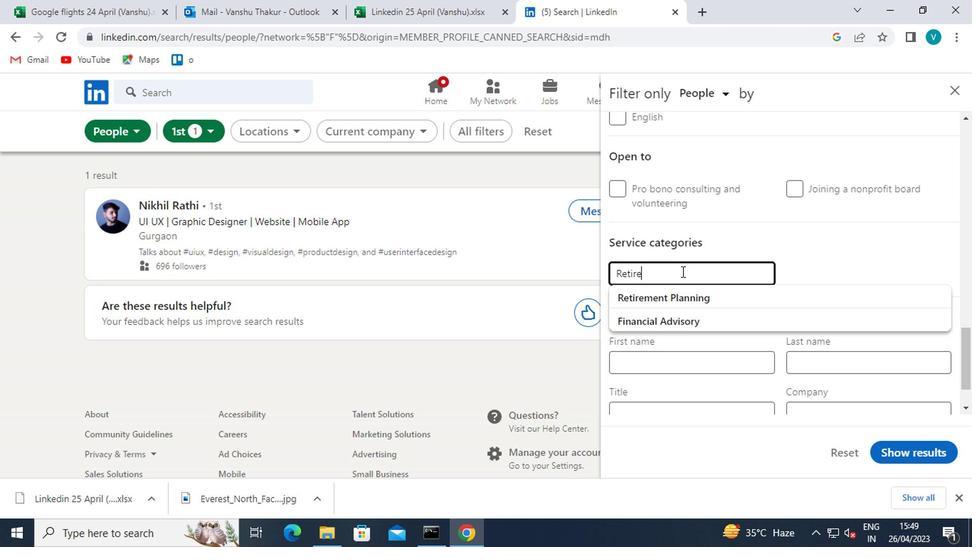 
Action: Mouse moved to (675, 239)
Screenshot: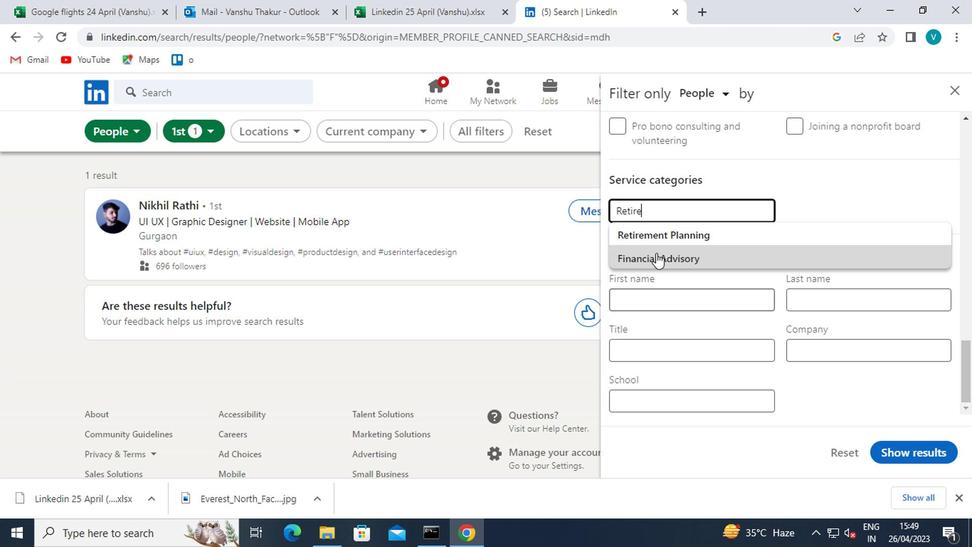 
Action: Mouse pressed left at (675, 239)
Screenshot: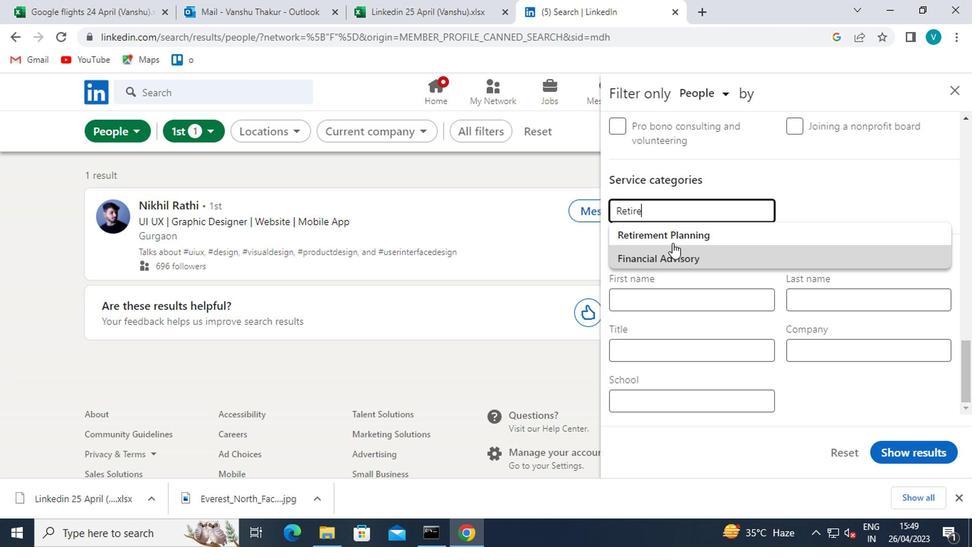 
Action: Mouse moved to (669, 342)
Screenshot: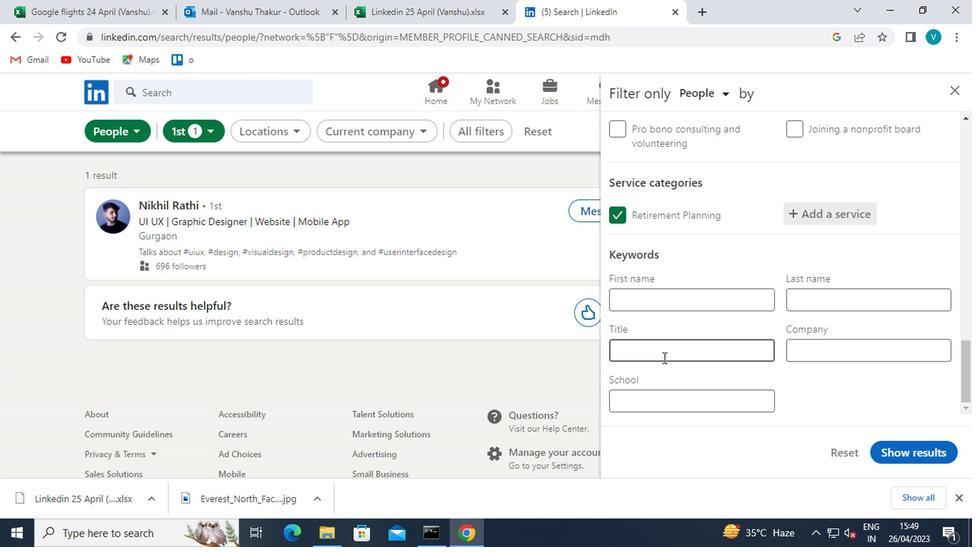 
Action: Mouse pressed left at (669, 342)
Screenshot: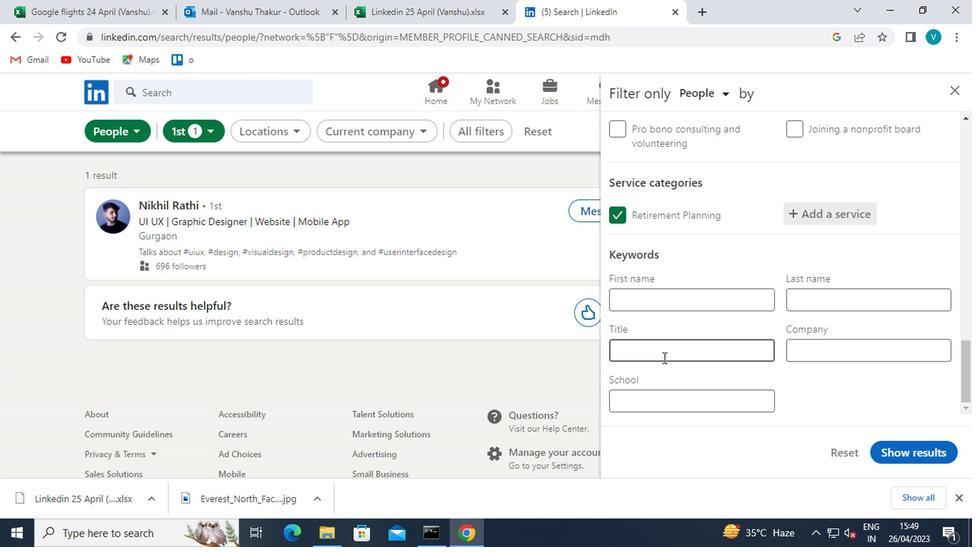 
Action: Mouse moved to (620, 305)
Screenshot: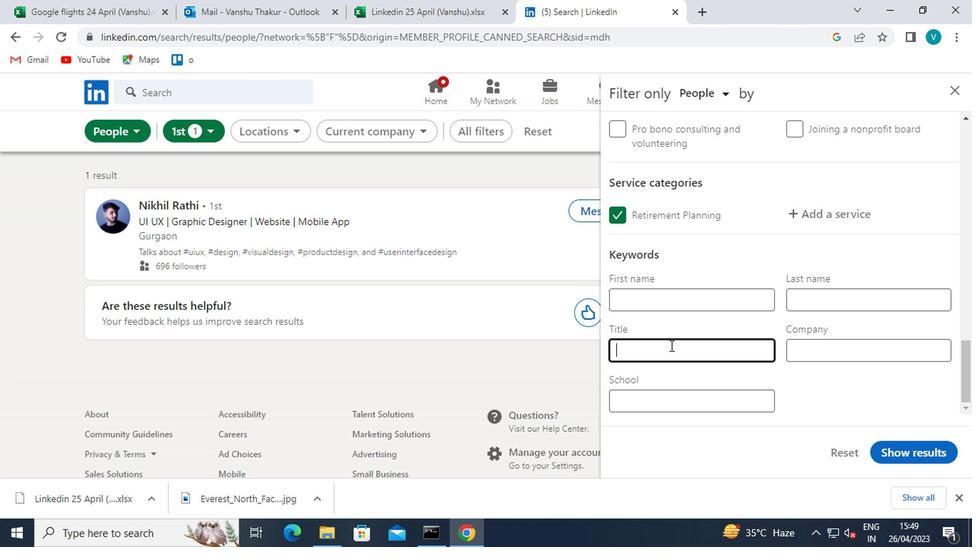 
Action: Key pressed <Key.shift>FUNERAL
Screenshot: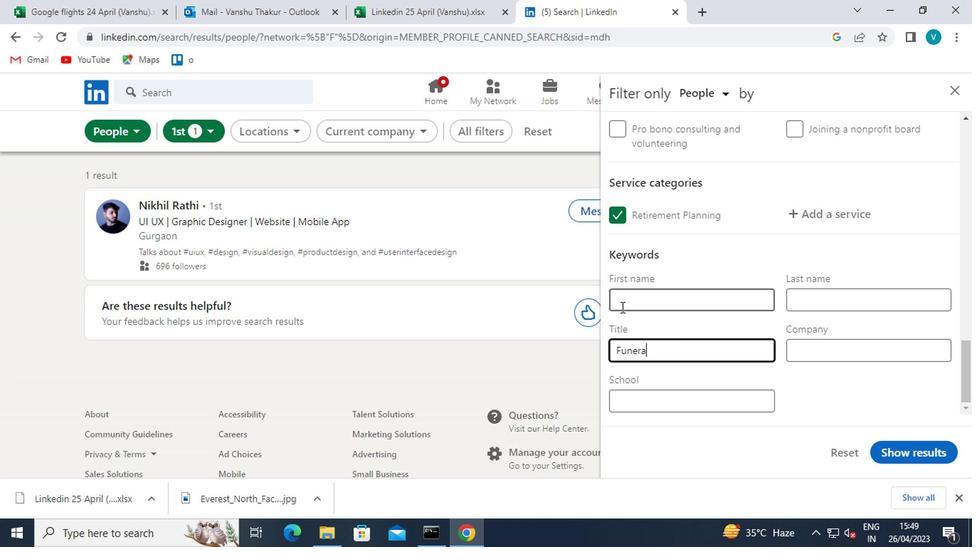 
Action: Mouse moved to (619, 305)
Screenshot: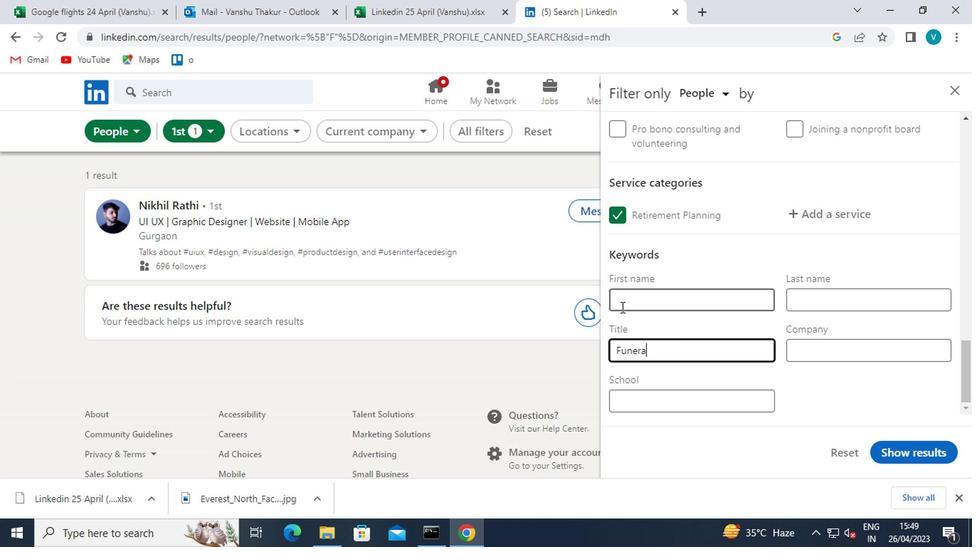 
Action: Key pressed <Key.space><Key.shift>ATTEM<Key.backspace>NDANT<Key.space>
Screenshot: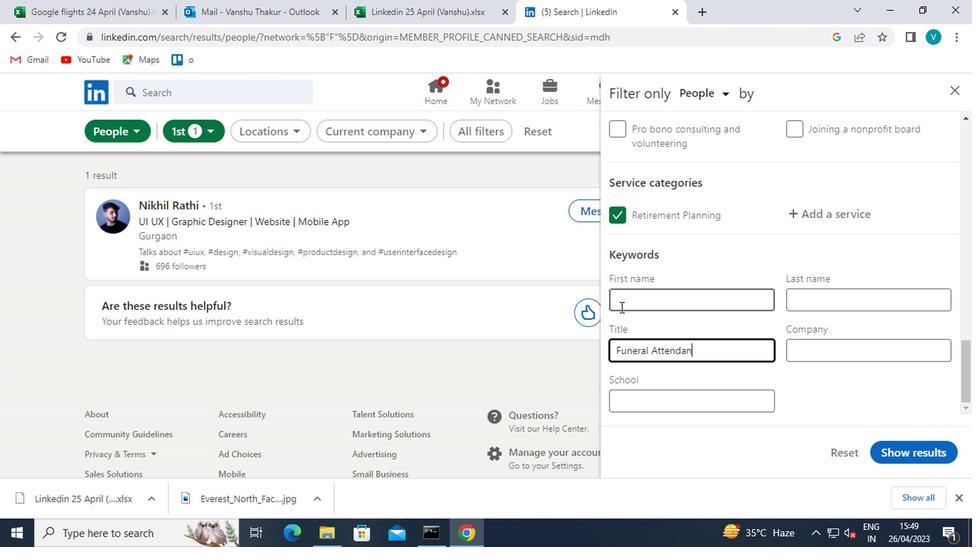 
Action: Mouse moved to (916, 448)
Screenshot: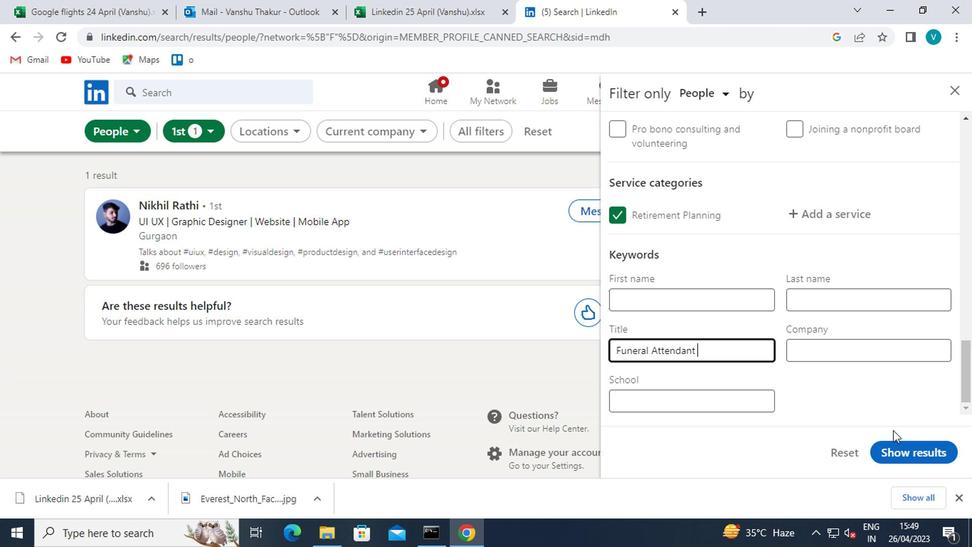 
Action: Mouse pressed left at (916, 448)
Screenshot: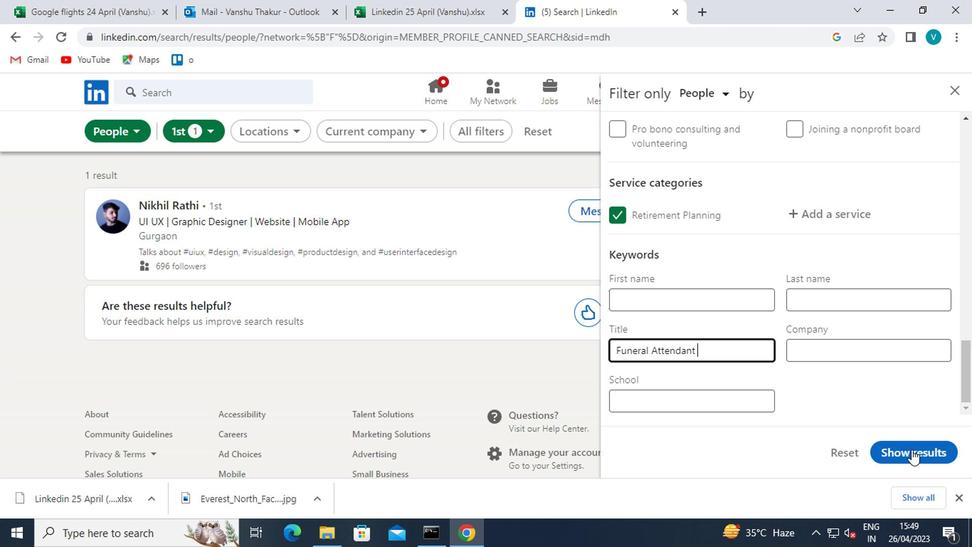 
